 Task: Open a blank sheet, save the file as 'improvement' Insert a table '2 by 1' In first column, add headers, 'Contact No, Place'. Change table style to  'Black '
Action: Mouse moved to (754, 378)
Screenshot: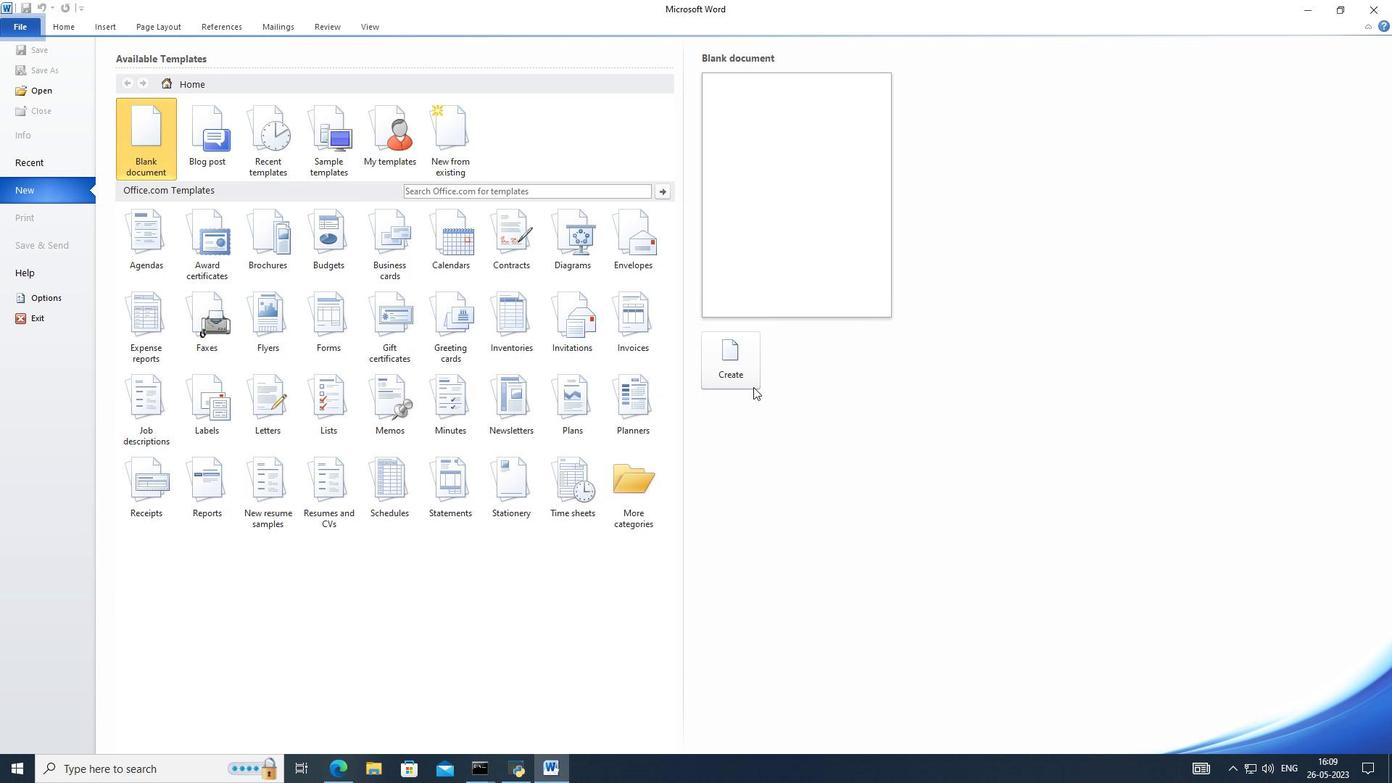 
Action: Mouse pressed left at (754, 378)
Screenshot: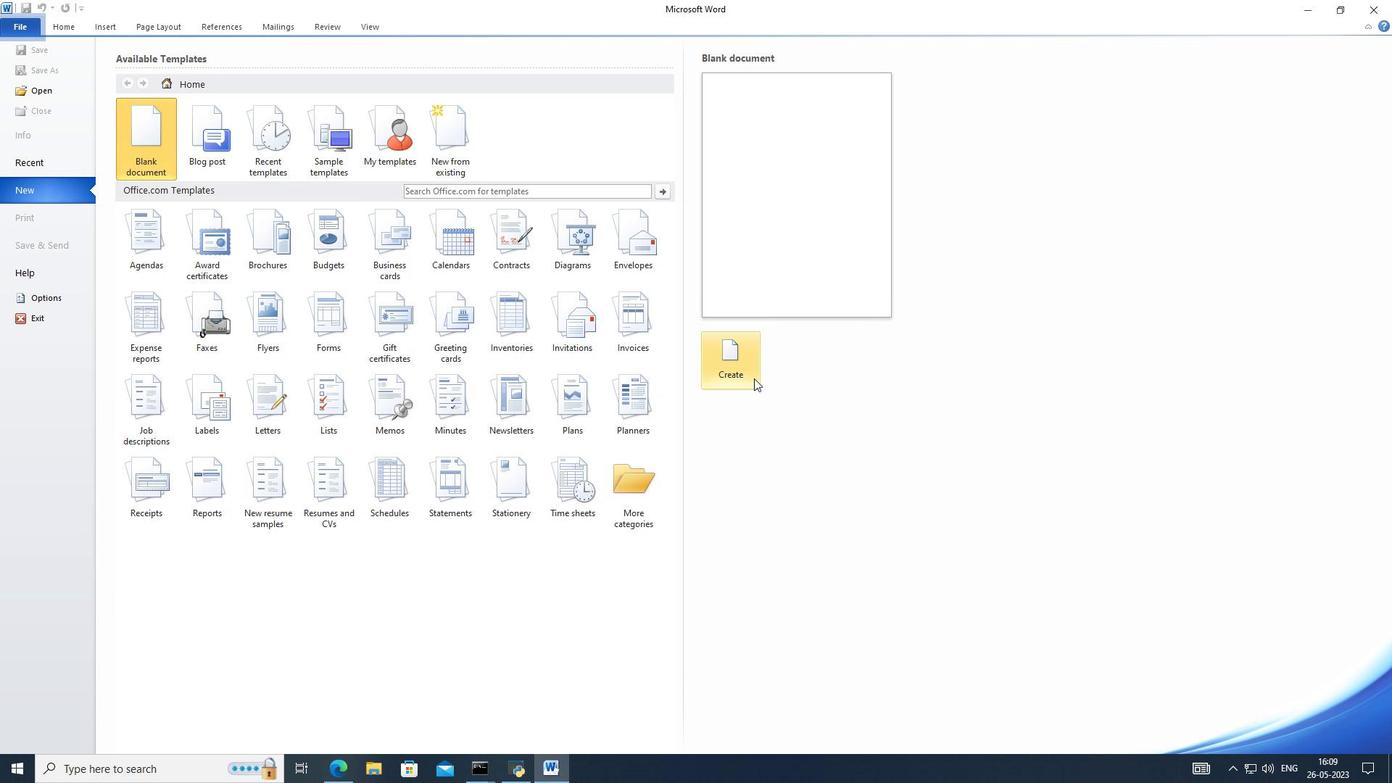
Action: Mouse moved to (698, 348)
Screenshot: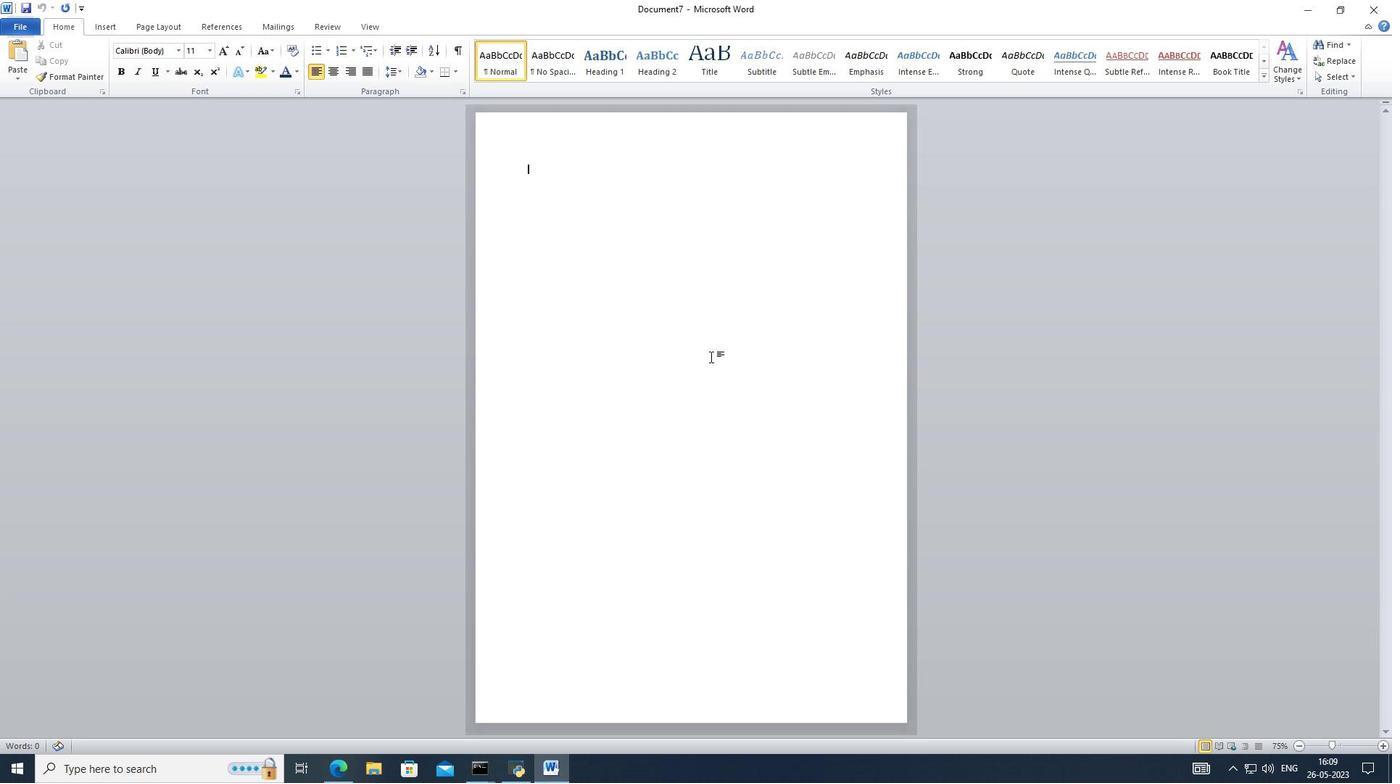 
Action: Key pressed ctrl+S
Screenshot: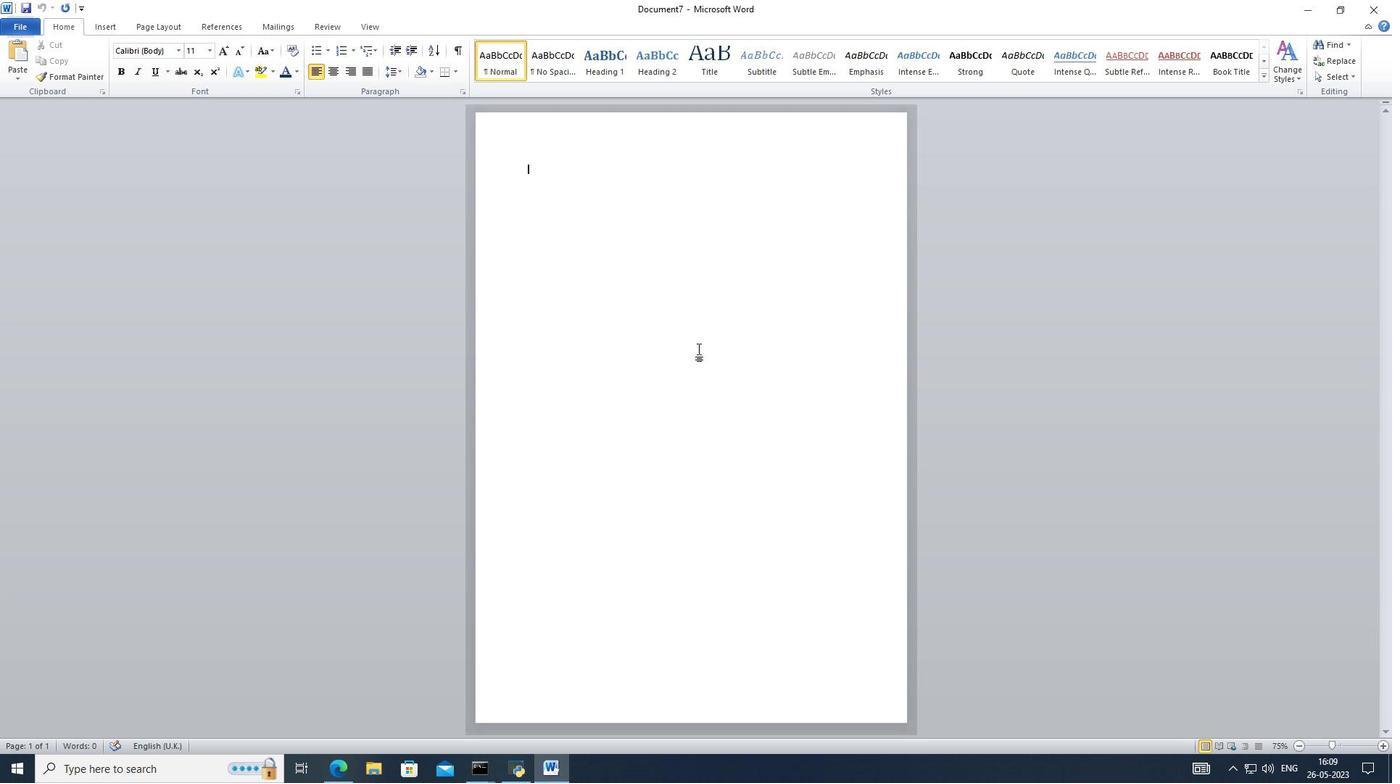 
Action: Mouse moved to (508, 382)
Screenshot: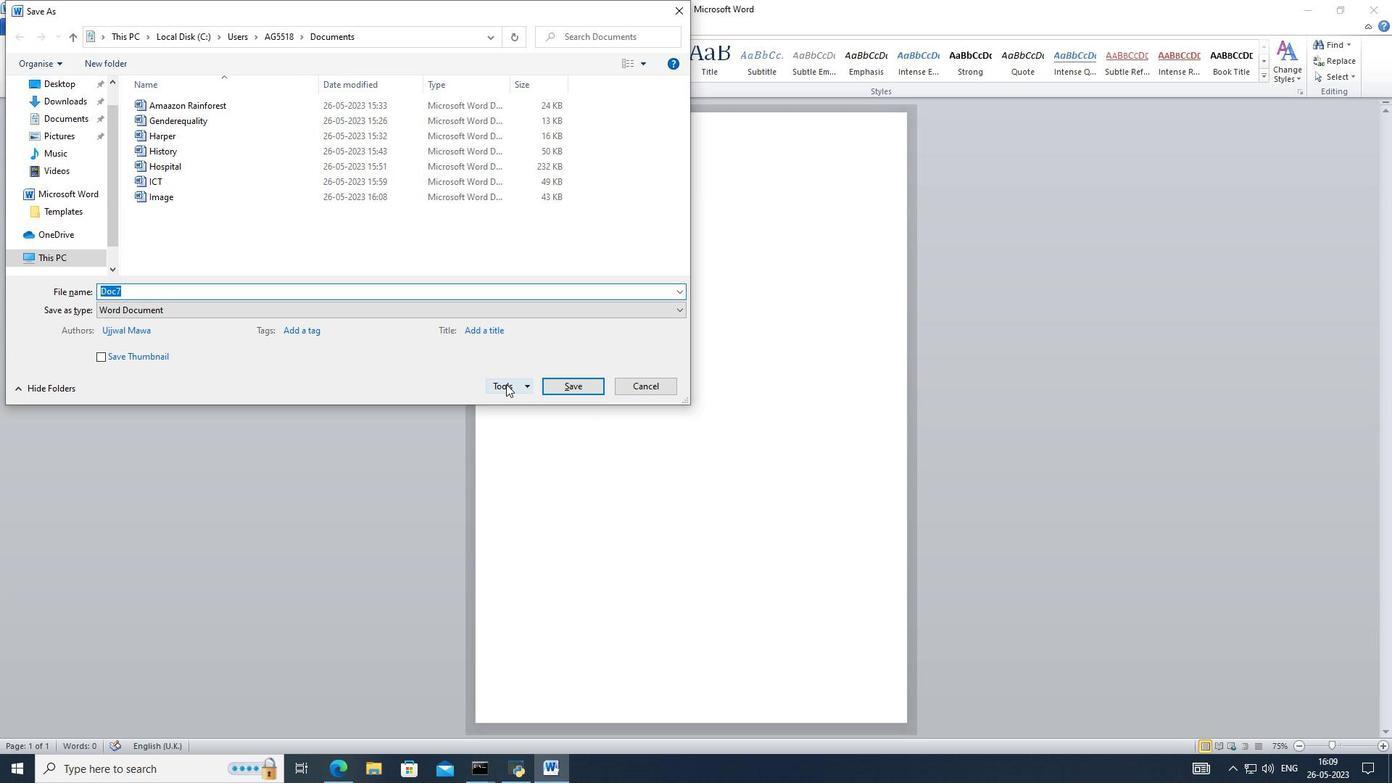 
Action: Key pressed improvement
Screenshot: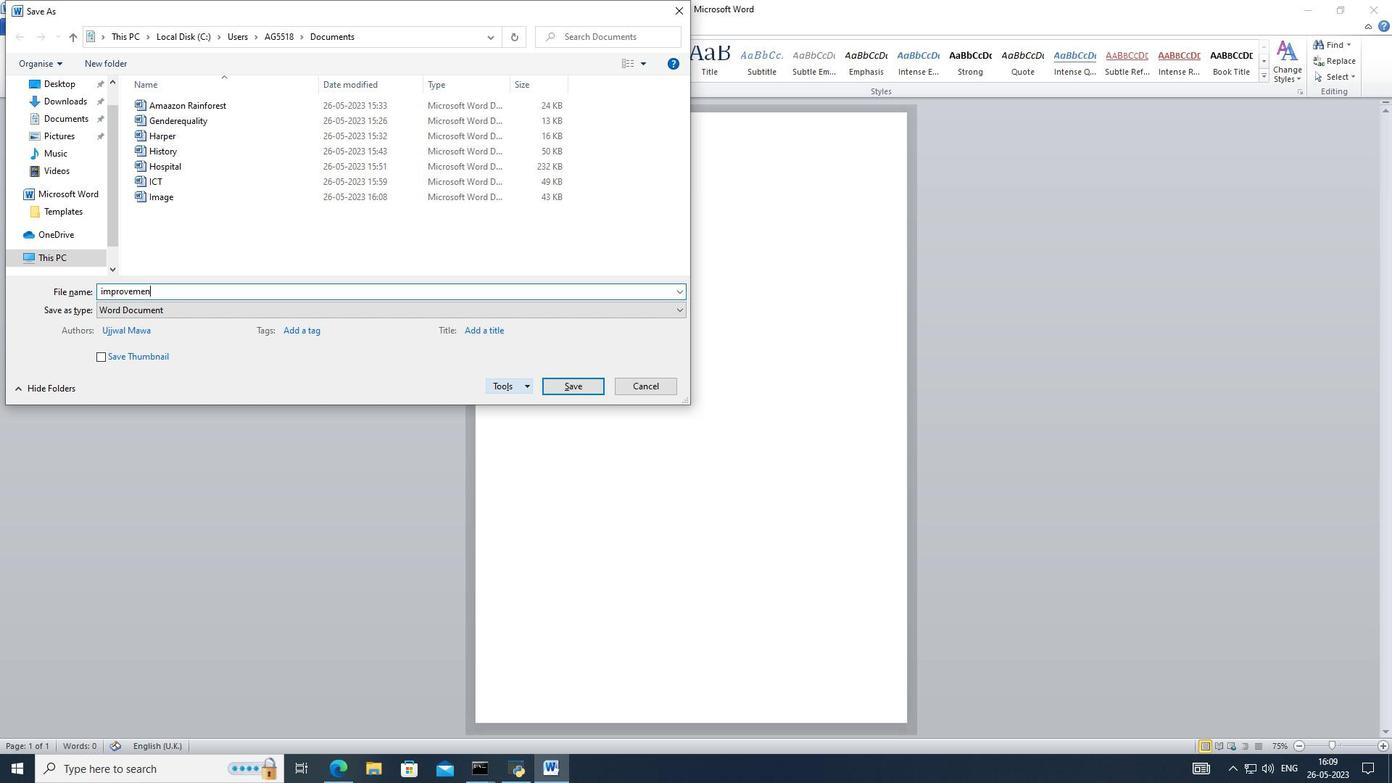 
Action: Mouse moved to (577, 385)
Screenshot: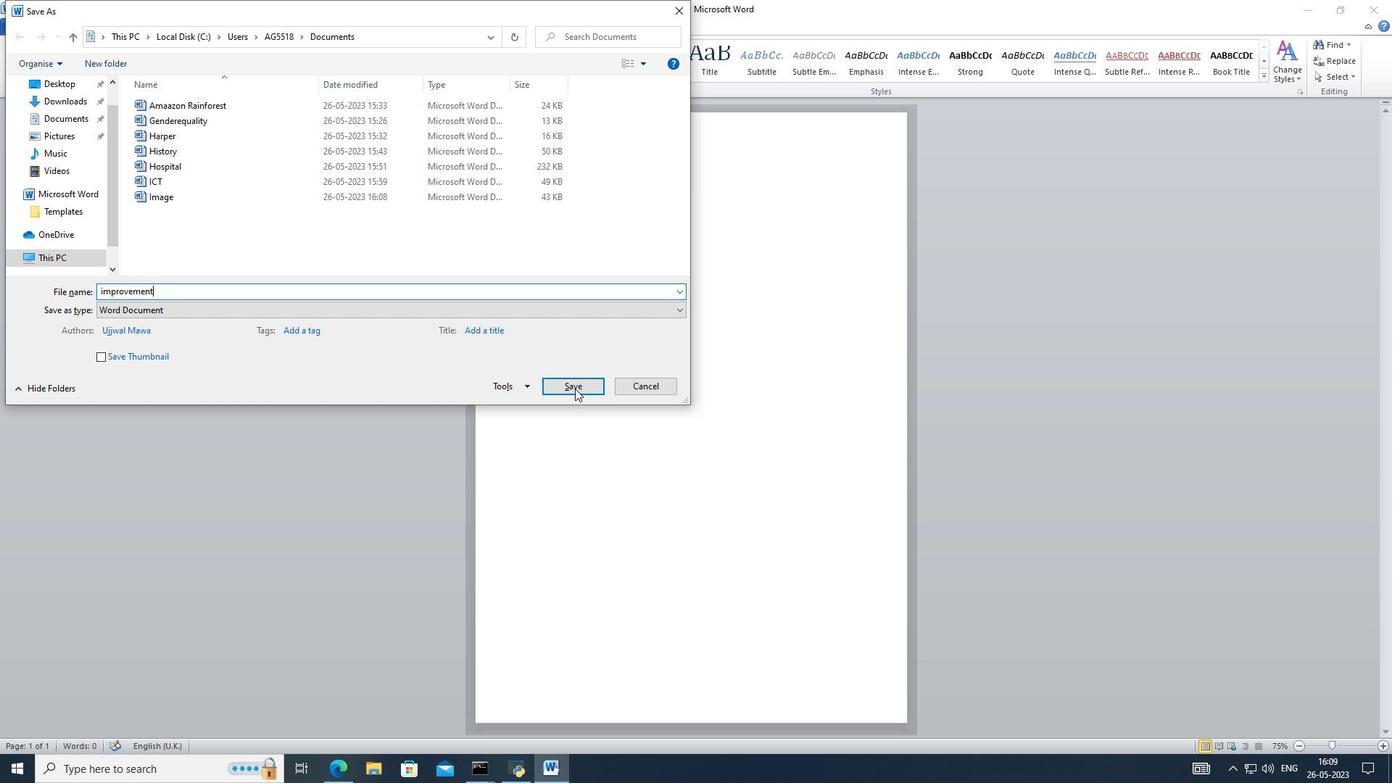 
Action: Mouse pressed left at (577, 385)
Screenshot: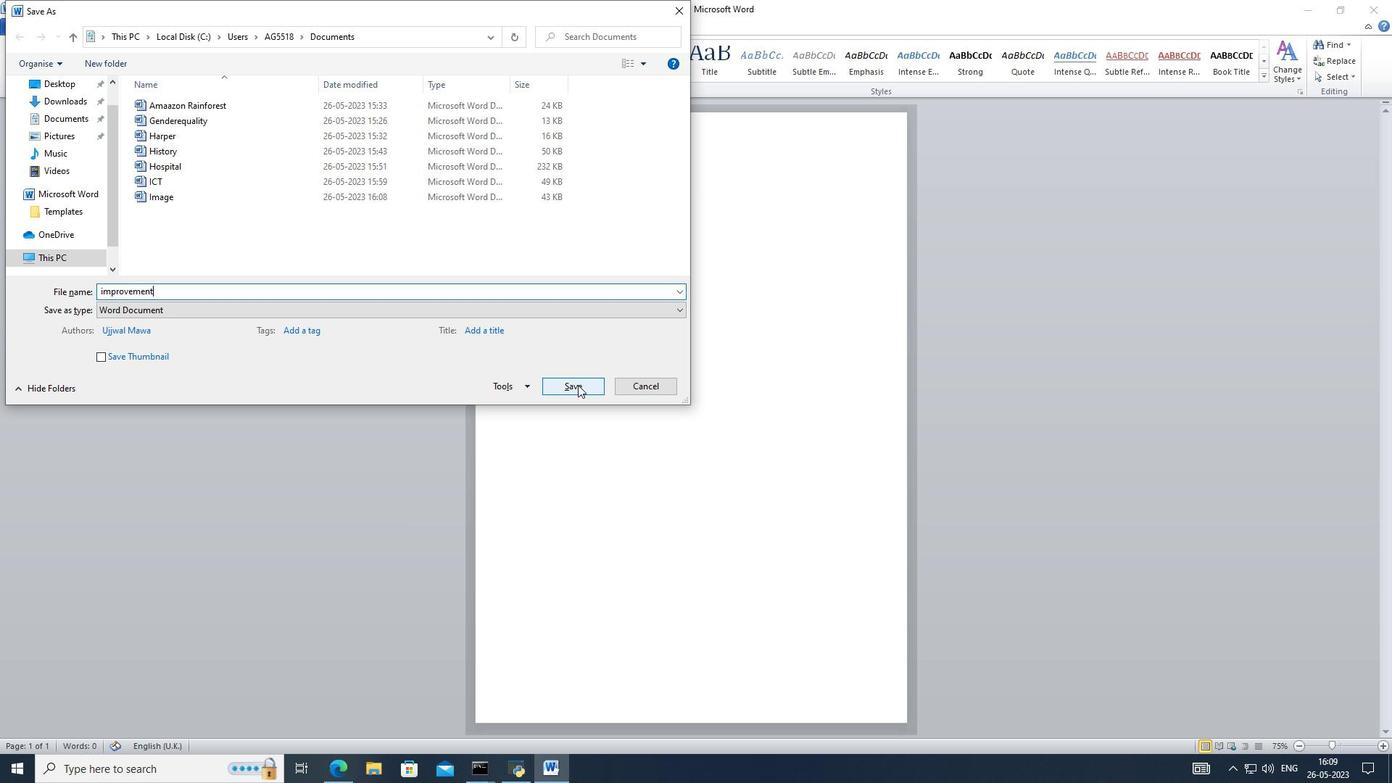 
Action: Mouse moved to (113, 28)
Screenshot: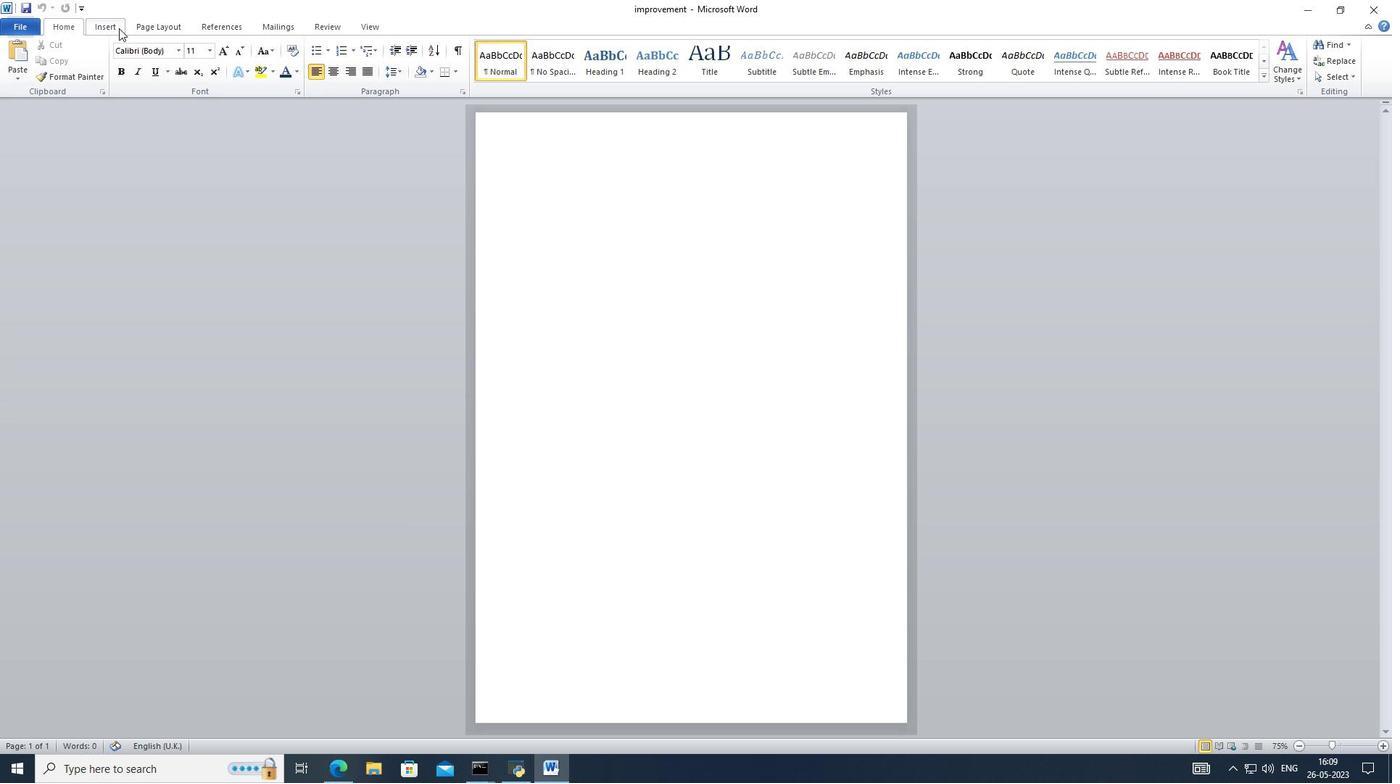 
Action: Mouse pressed left at (113, 28)
Screenshot: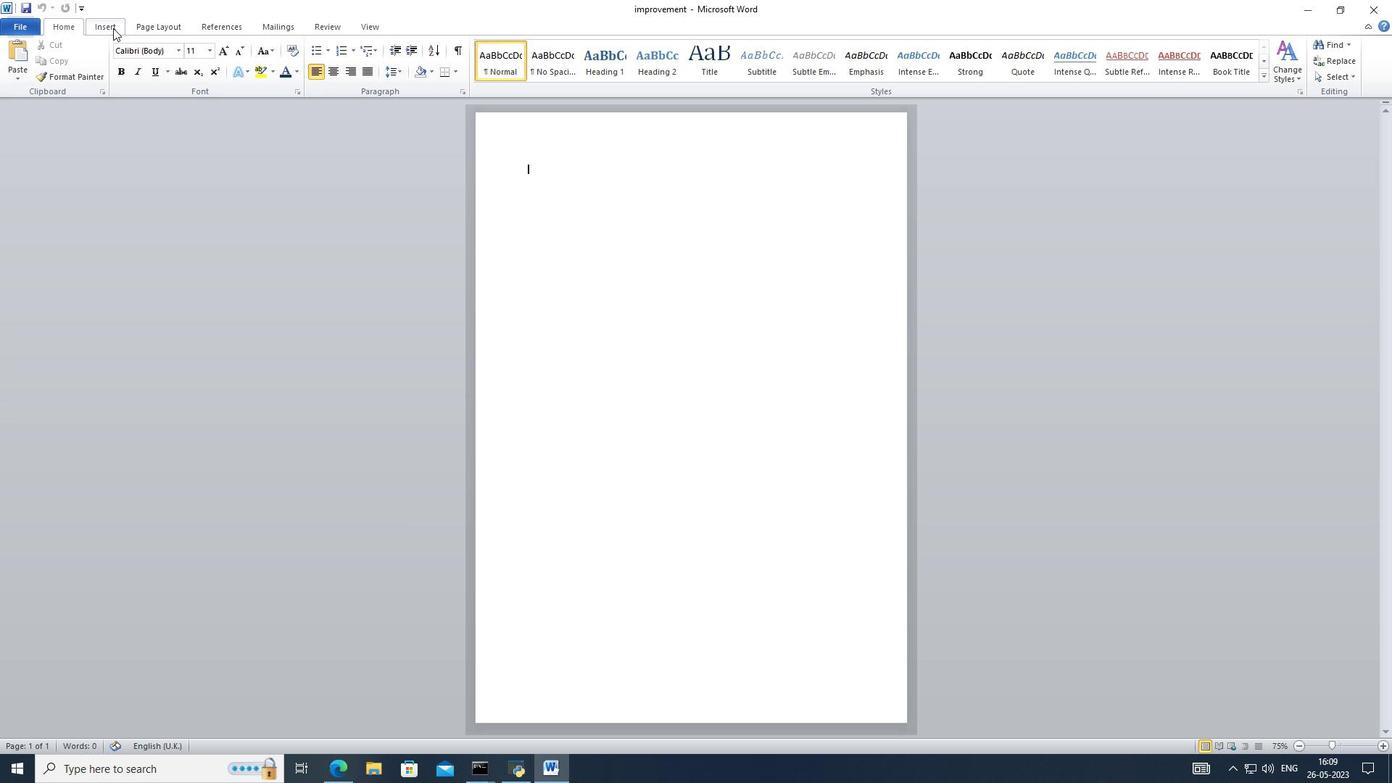 
Action: Mouse moved to (122, 69)
Screenshot: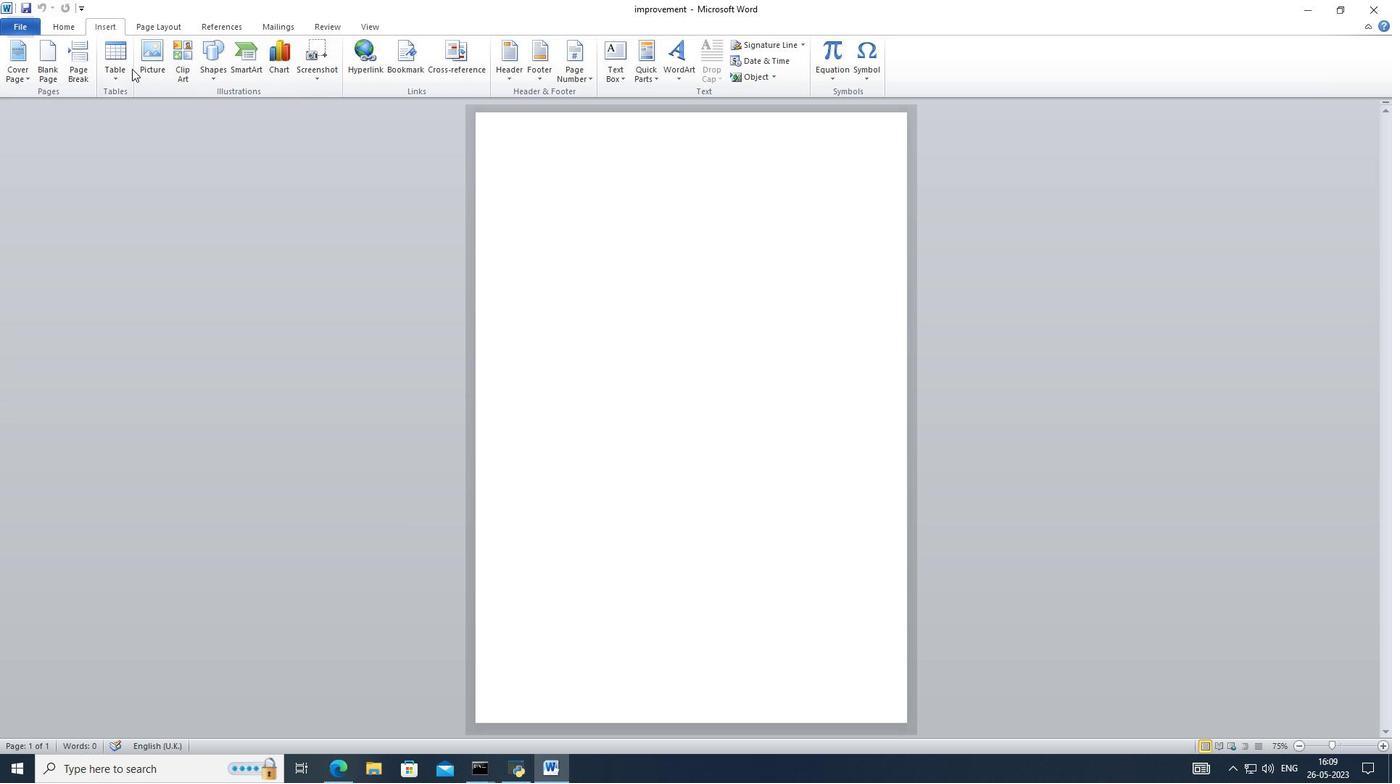 
Action: Mouse pressed left at (122, 69)
Screenshot: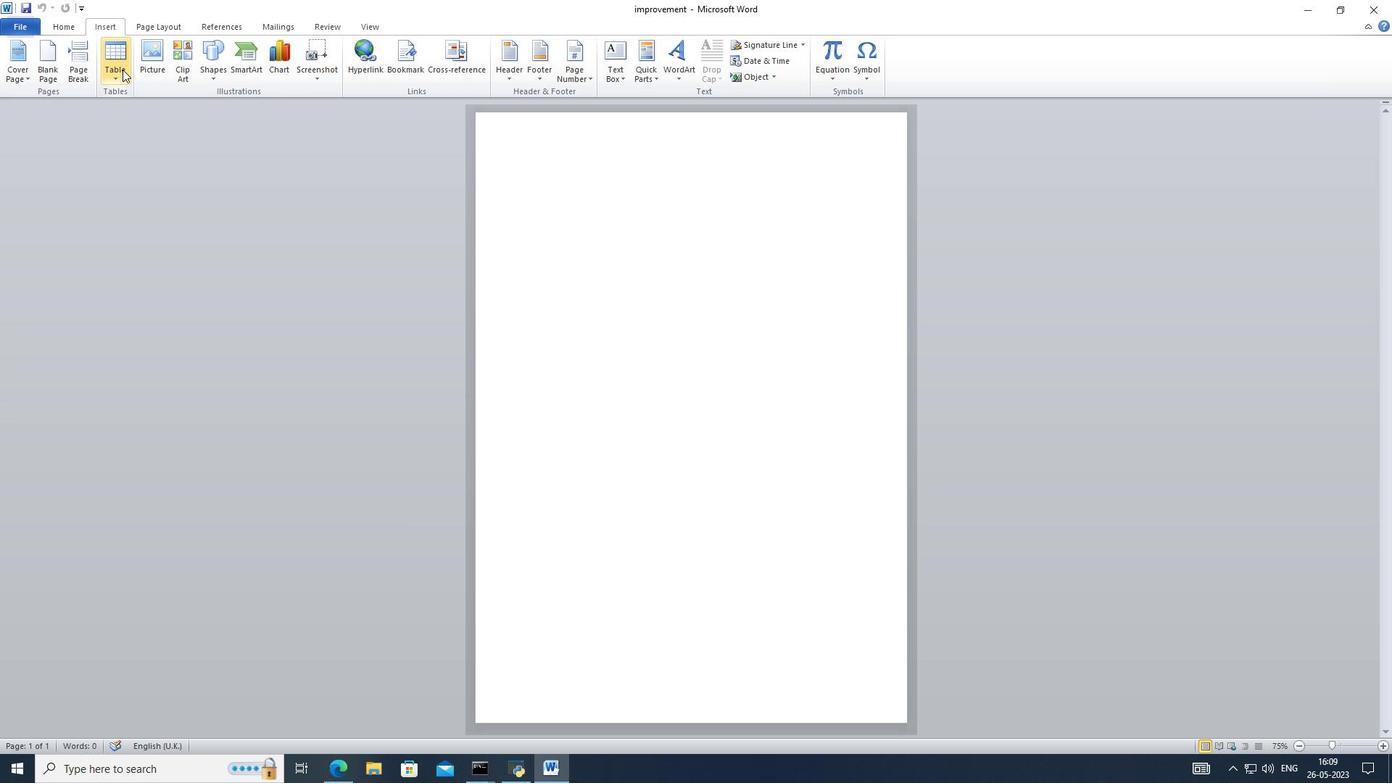 
Action: Mouse moved to (118, 107)
Screenshot: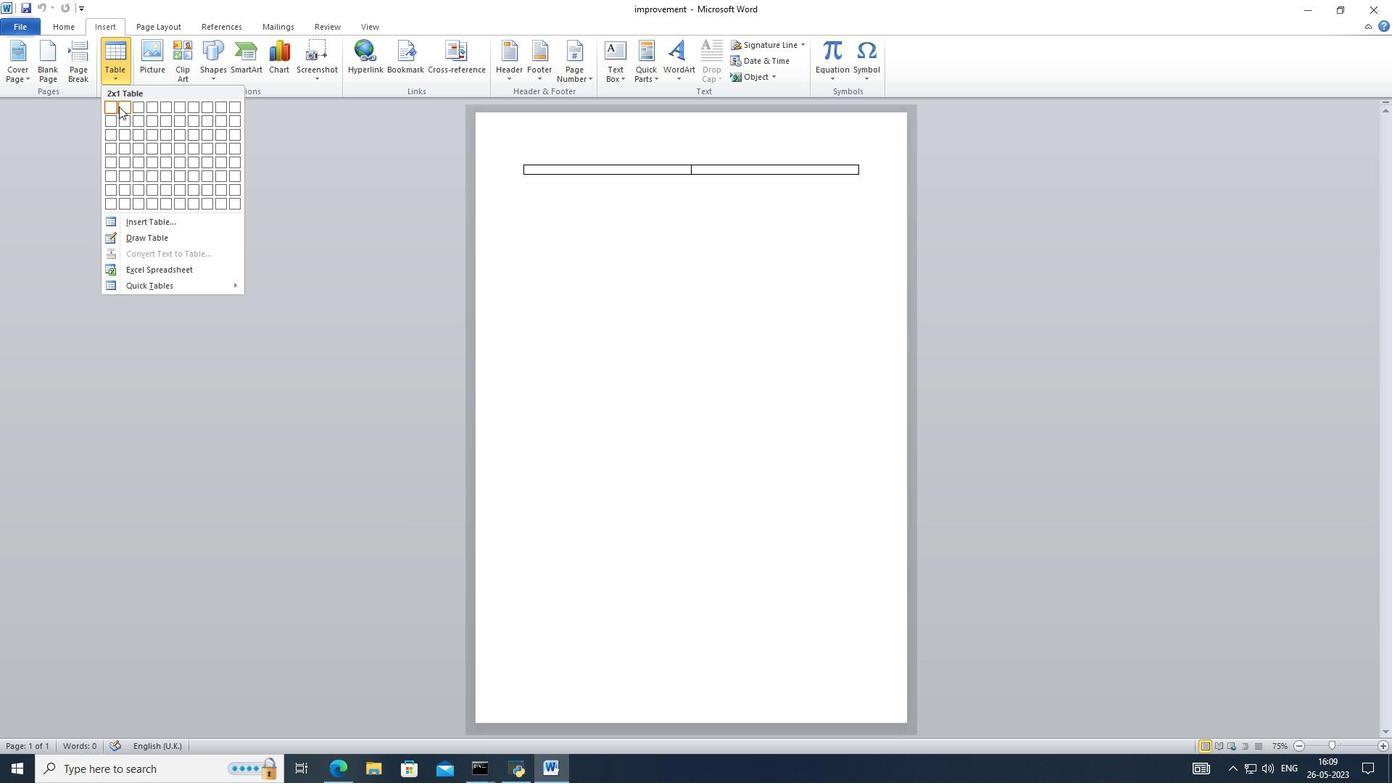 
Action: Mouse pressed left at (118, 107)
Screenshot: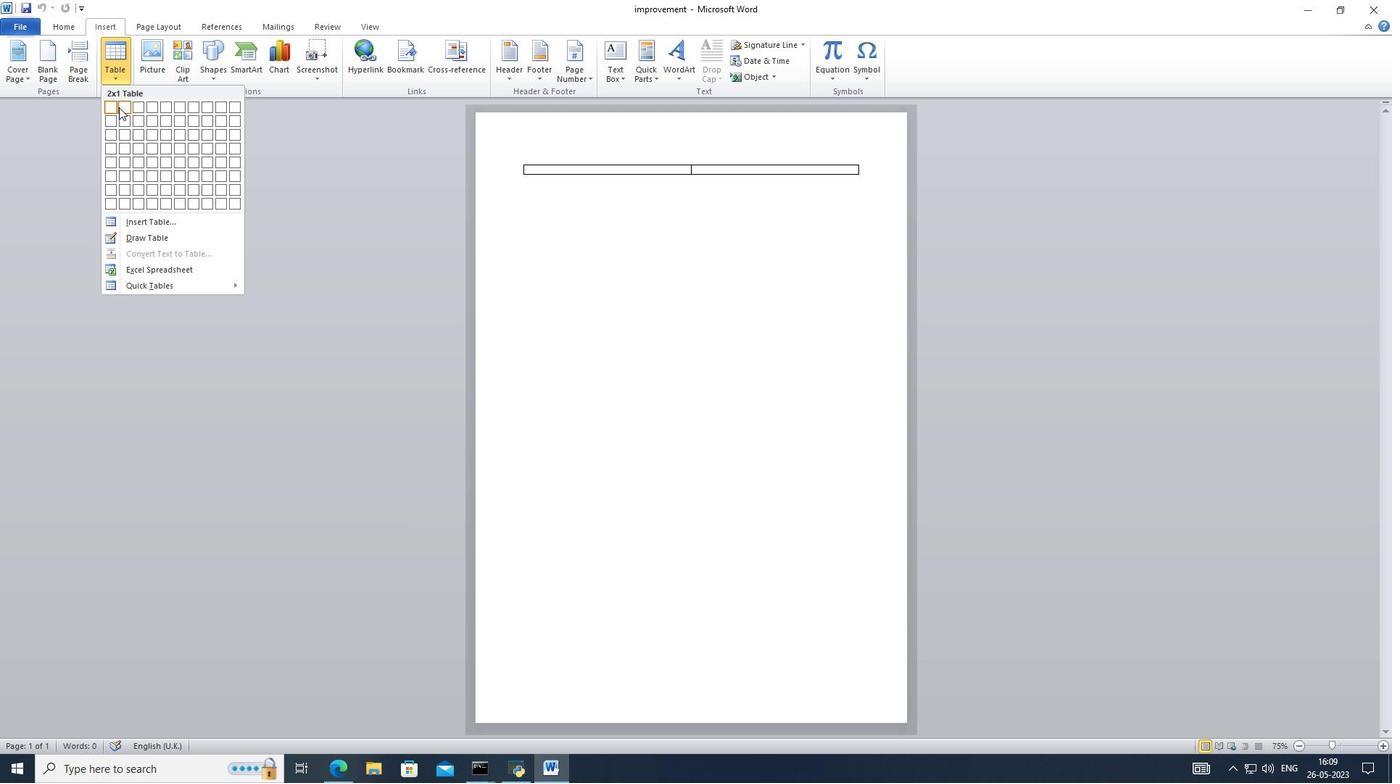 
Action: Mouse moved to (552, 164)
Screenshot: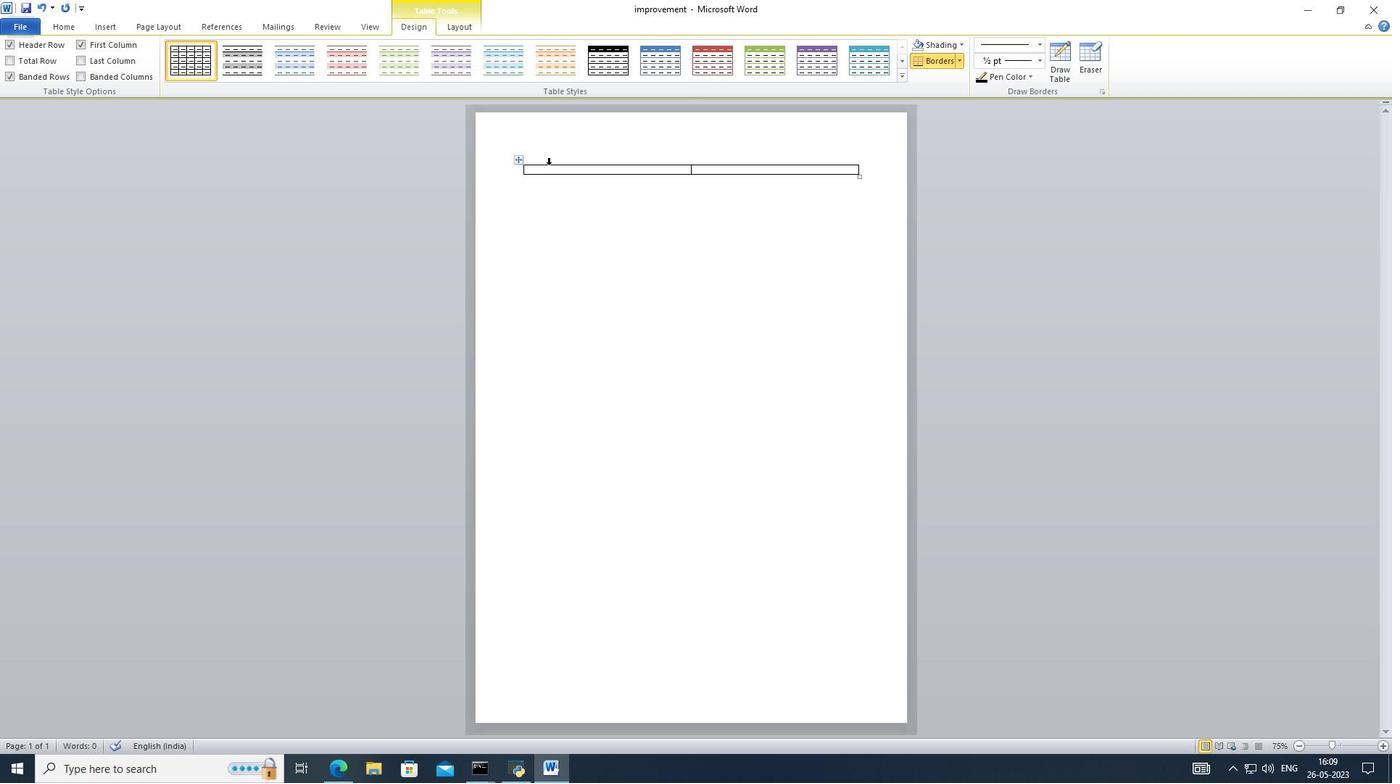 
Action: Key pressed <Key.caps_lock>C<Key.caps_lock>ontact<Key.space><Key.caps_lock>N<Key.caps_lock>o.,<Key.space><Key.caps_lock>P<Key.caps_lock>lace
Screenshot: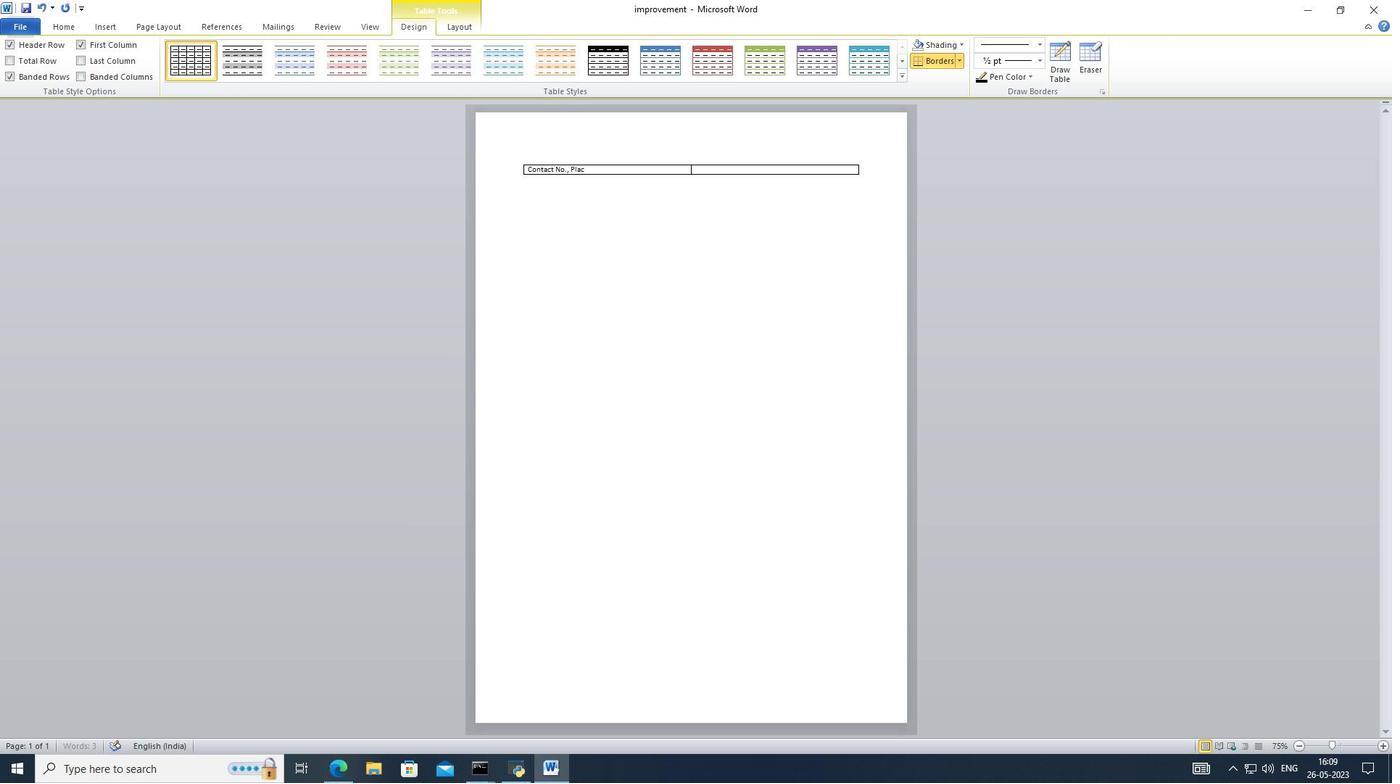 
Action: Mouse moved to (685, 264)
Screenshot: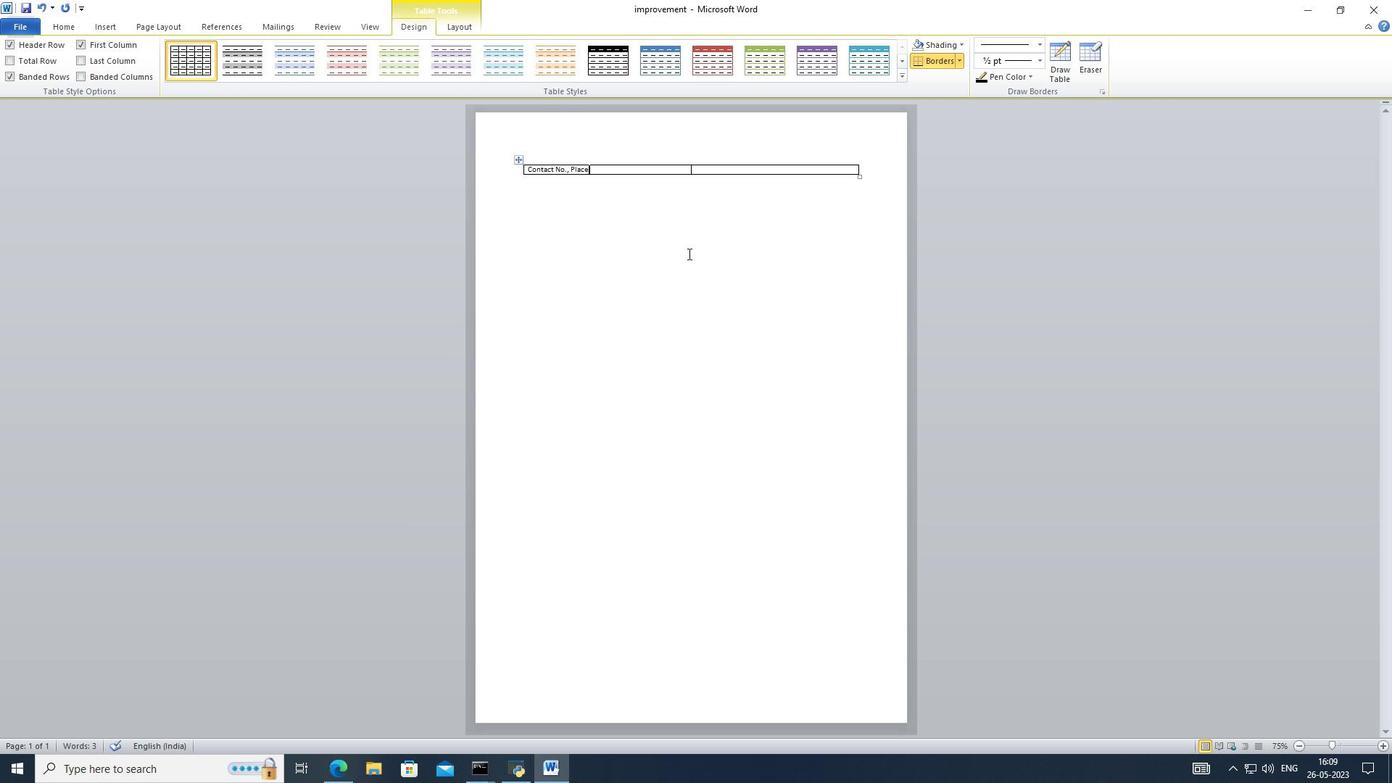
Action: Mouse pressed left at (685, 264)
Screenshot: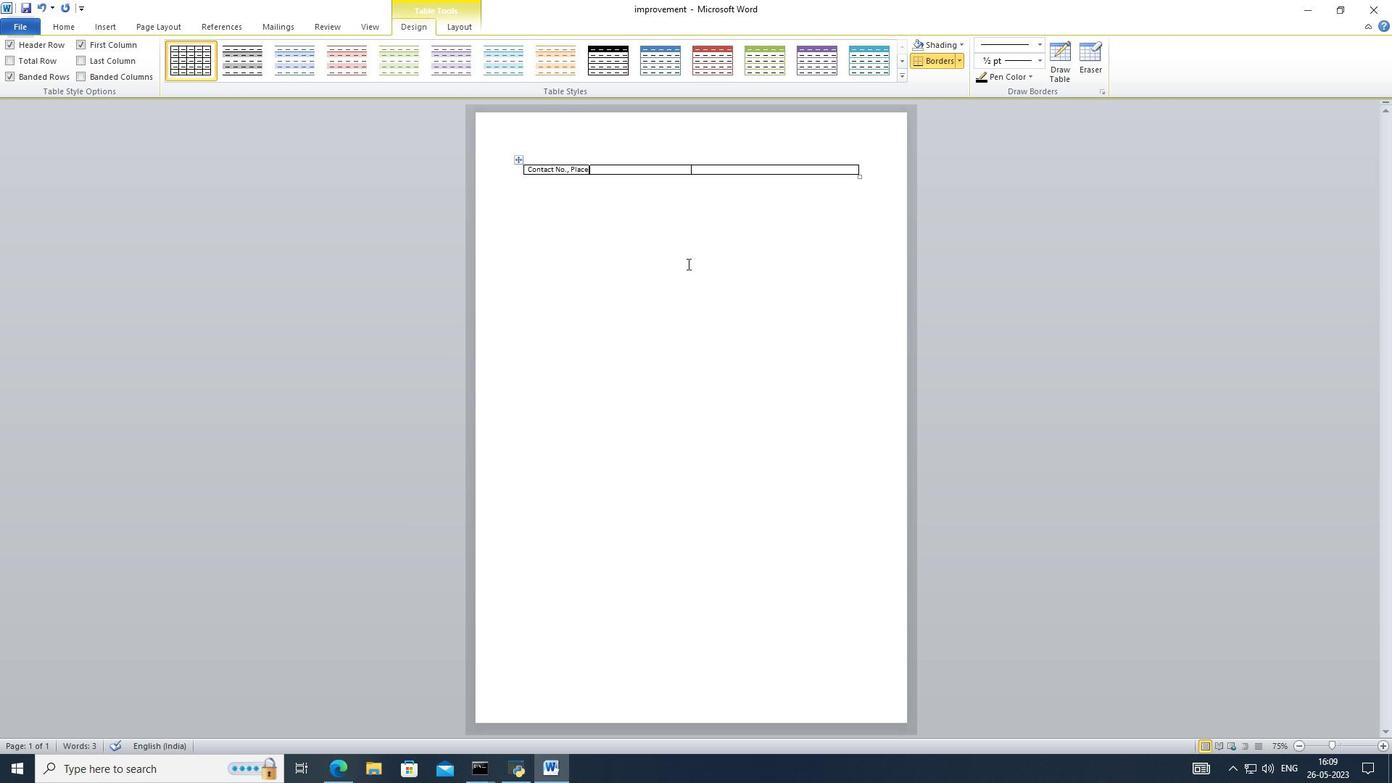
Action: Mouse moved to (596, 176)
Screenshot: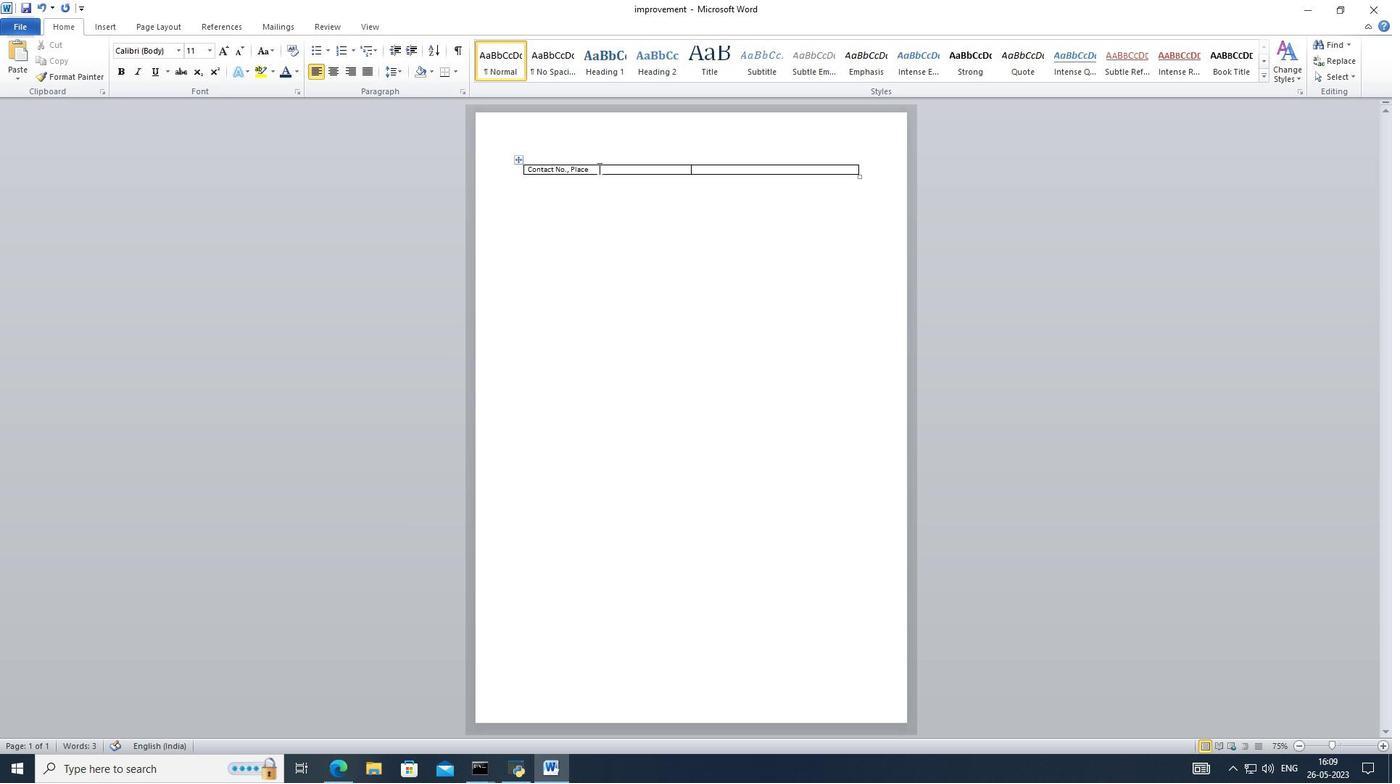 
Action: Mouse pressed left at (596, 176)
Screenshot: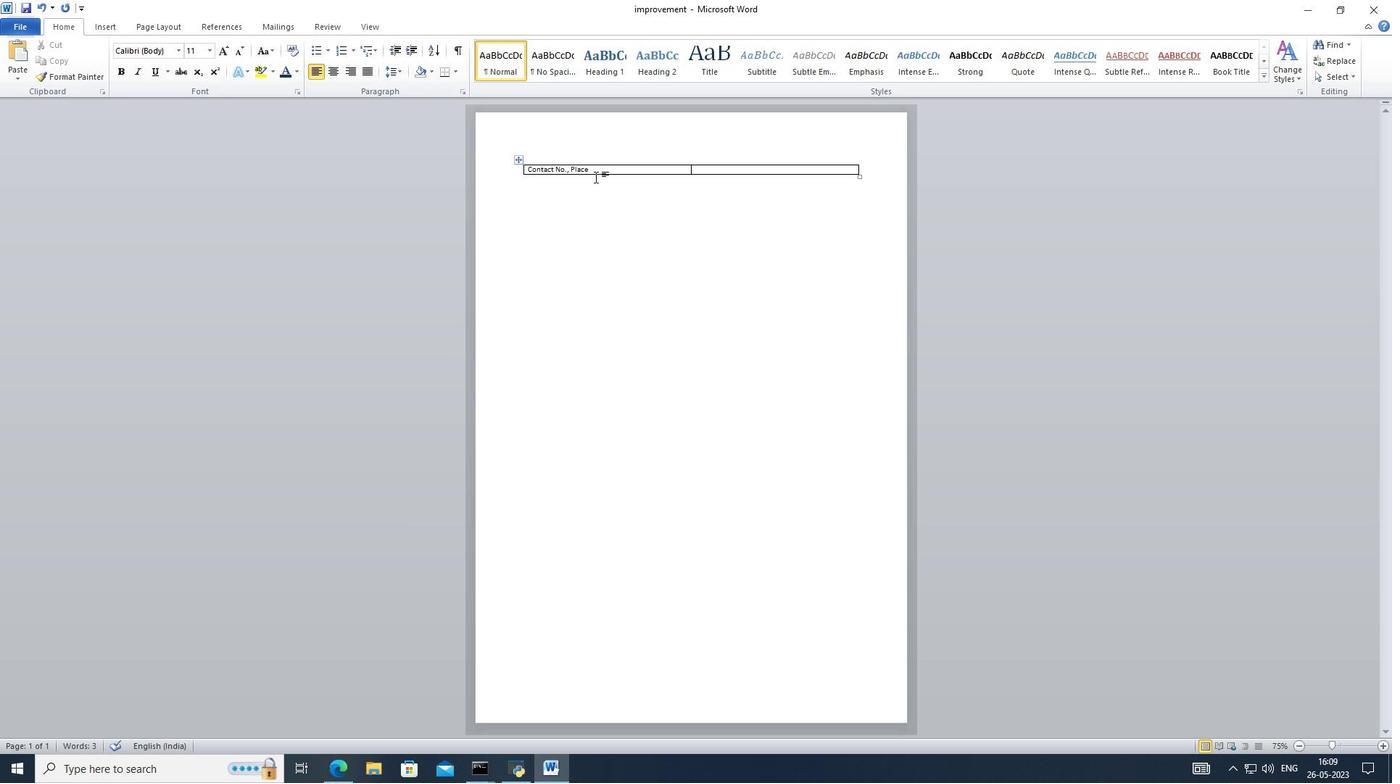 
Action: Mouse moved to (599, 174)
Screenshot: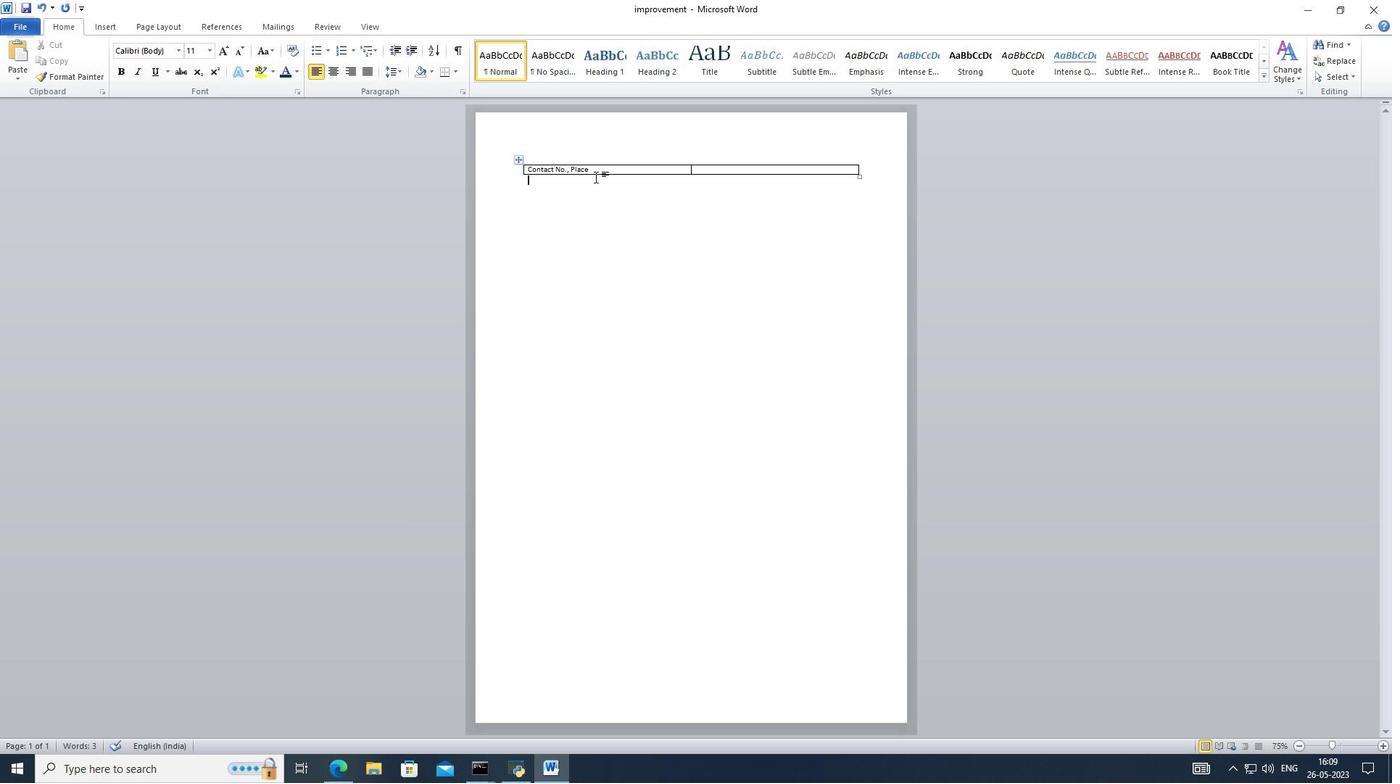 
Action: Mouse pressed left at (599, 174)
Screenshot: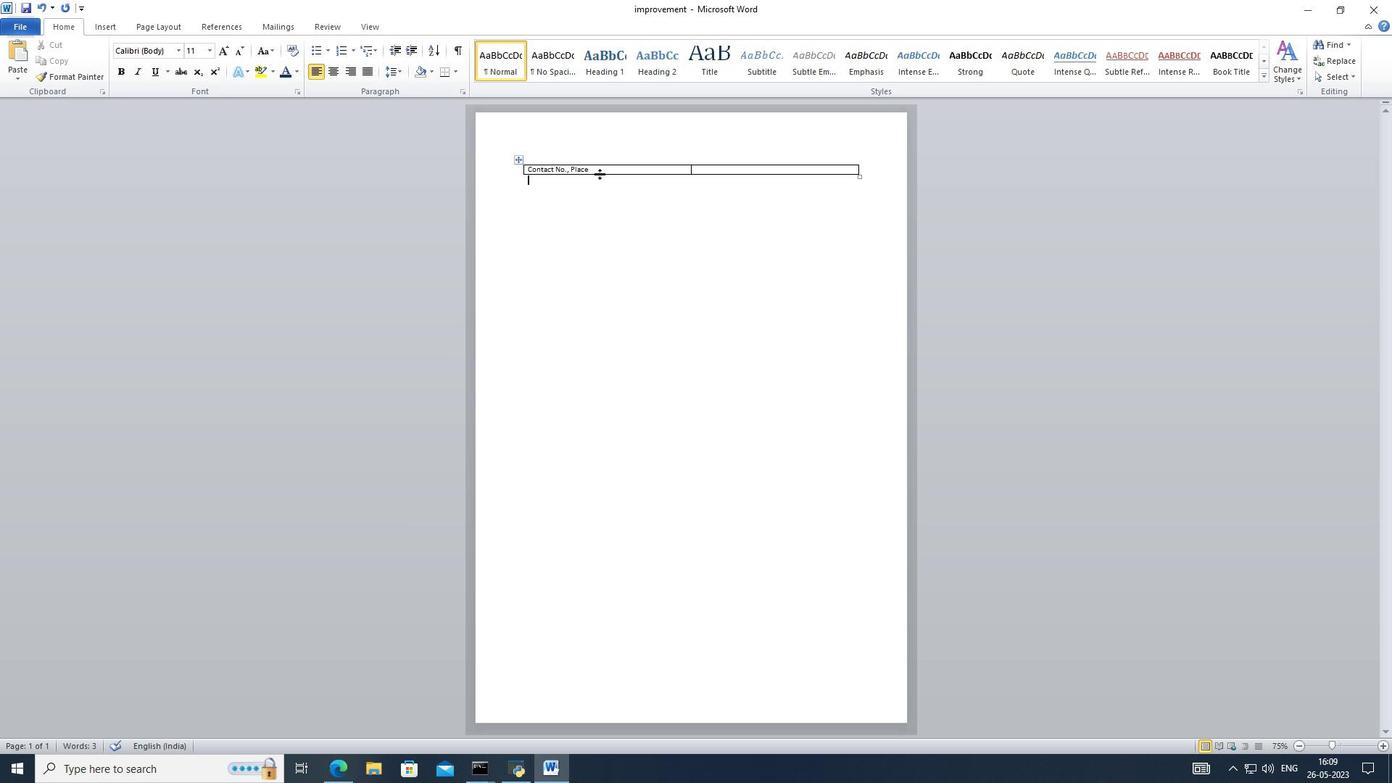 
Action: Mouse moved to (604, 168)
Screenshot: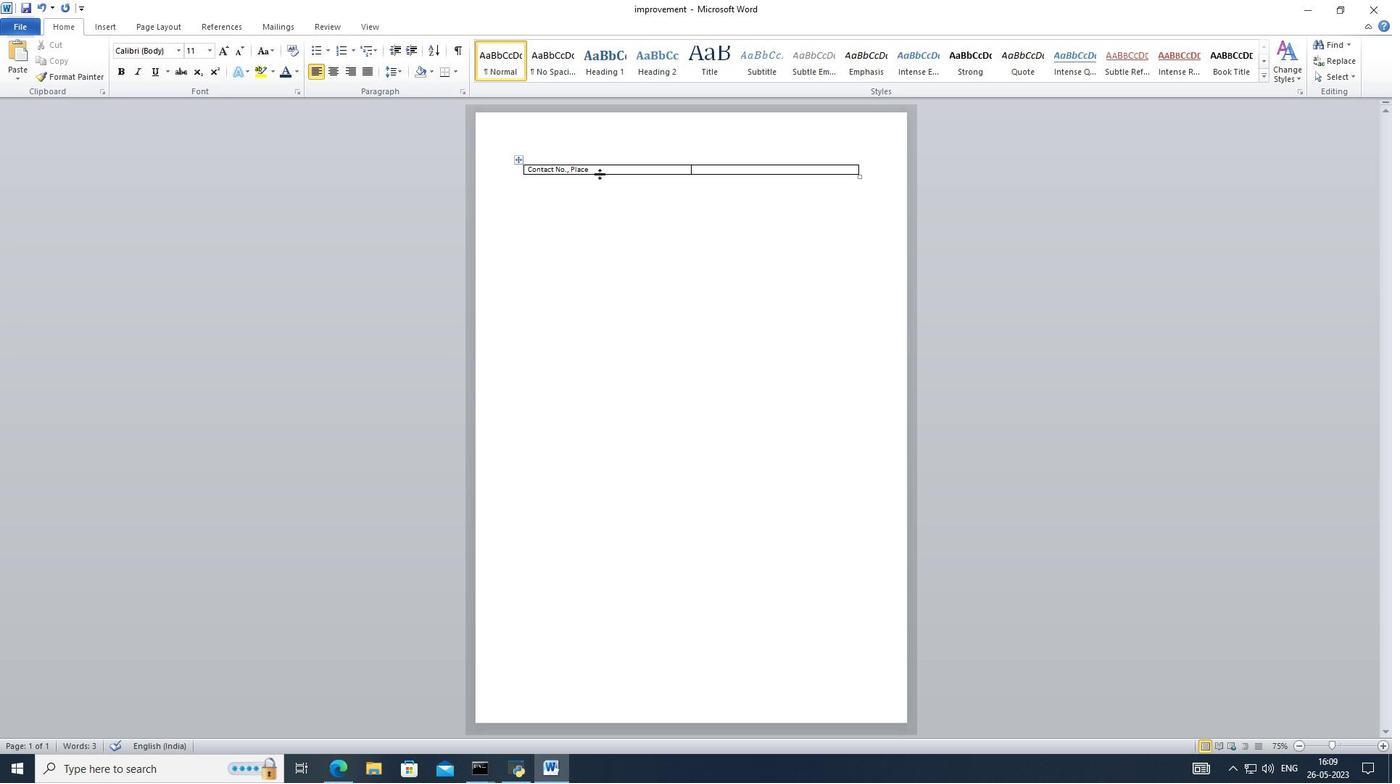 
Action: Mouse pressed left at (604, 168)
Screenshot: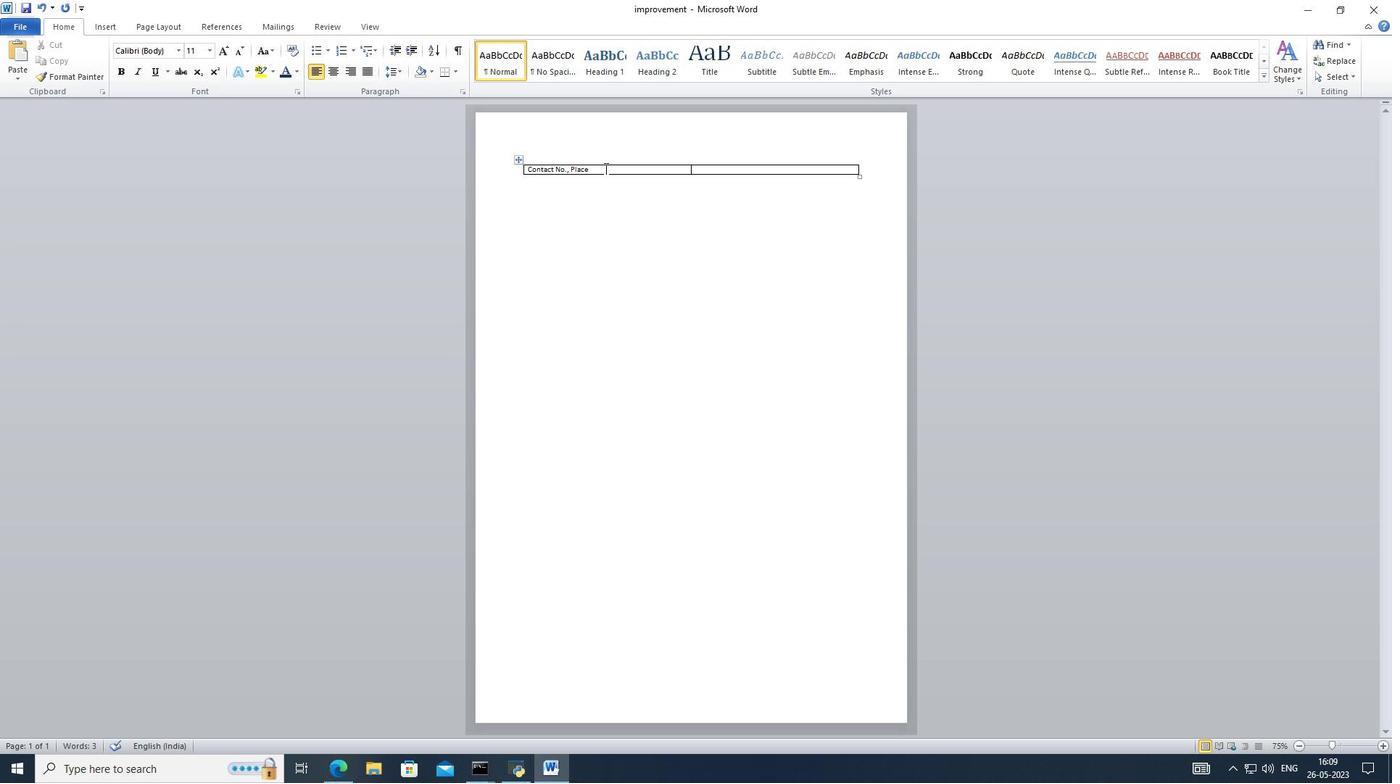 
Action: Mouse moved to (522, 159)
Screenshot: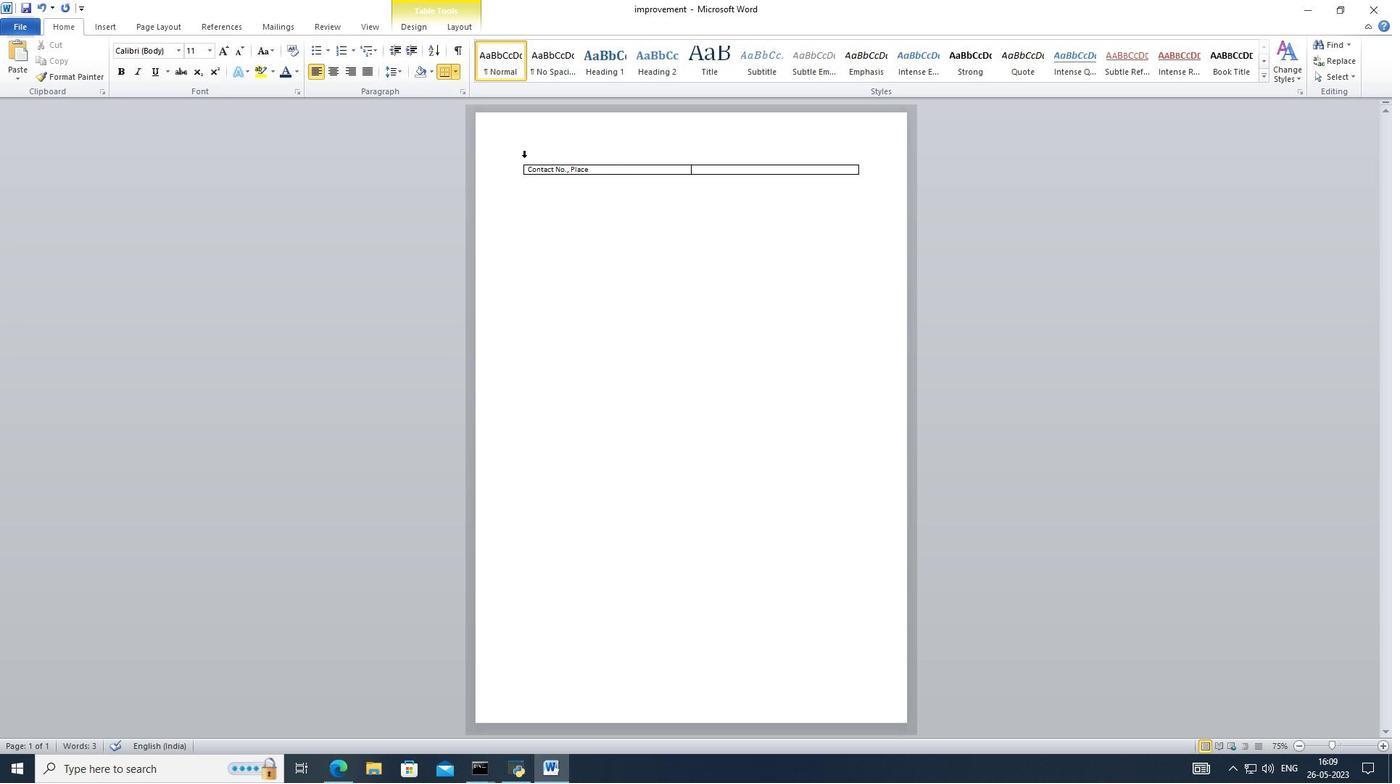 
Action: Mouse pressed left at (522, 159)
Screenshot: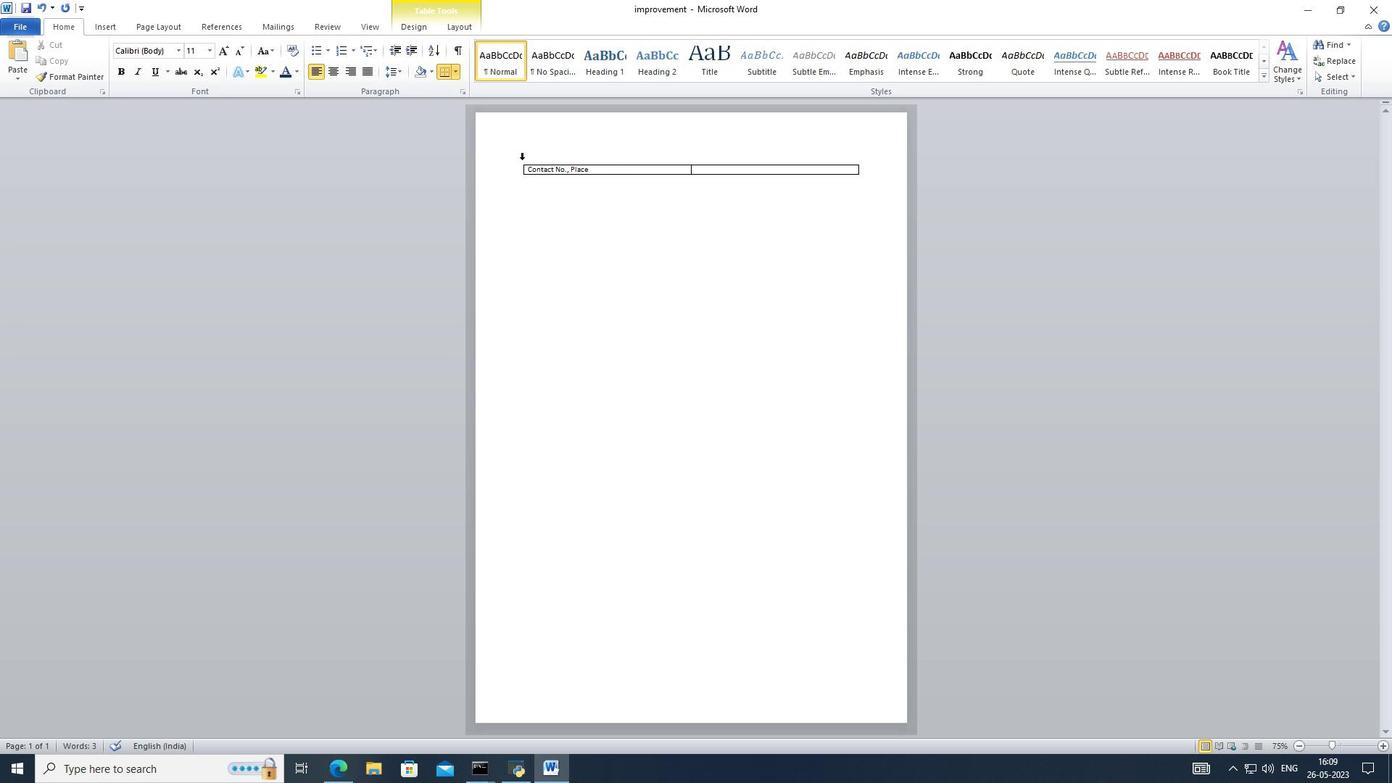
Action: Mouse moved to (527, 172)
Screenshot: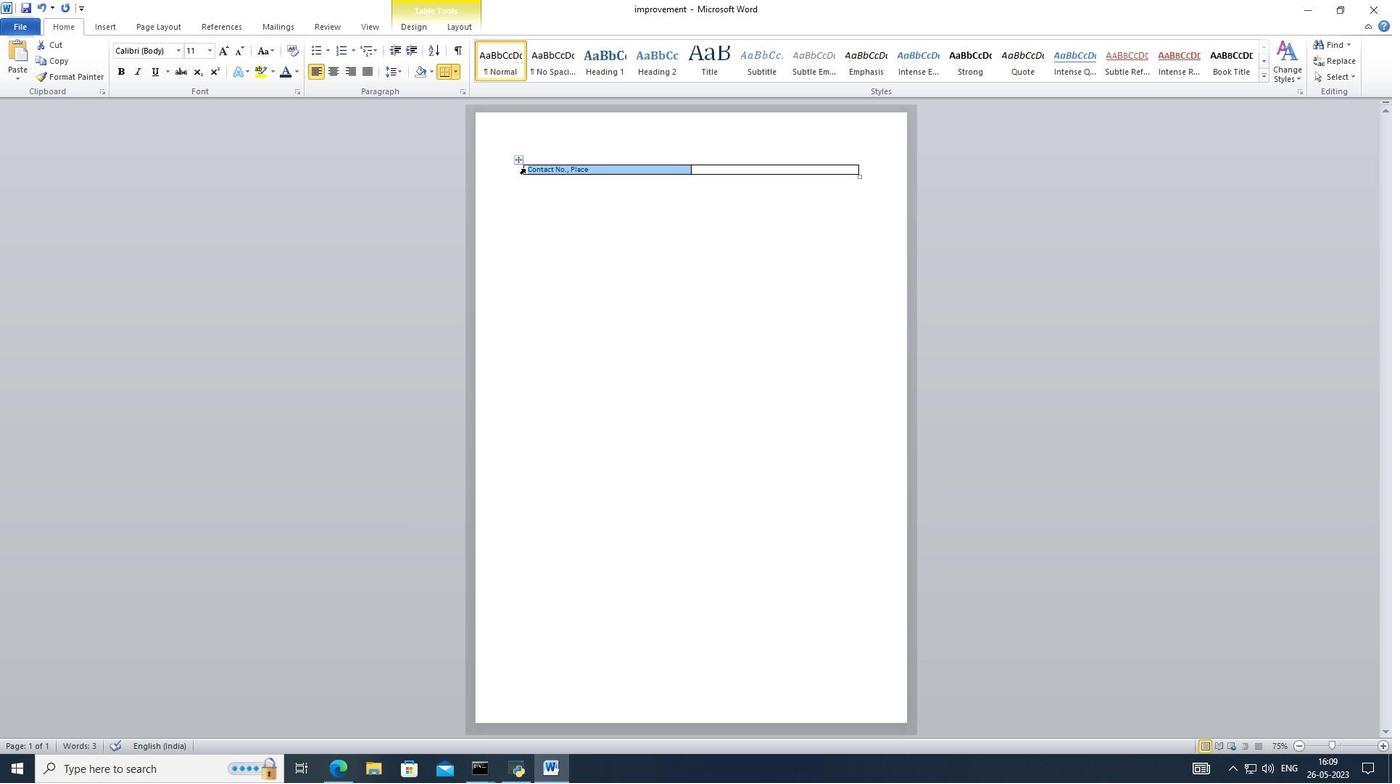 
Action: Mouse pressed left at (527, 172)
Screenshot: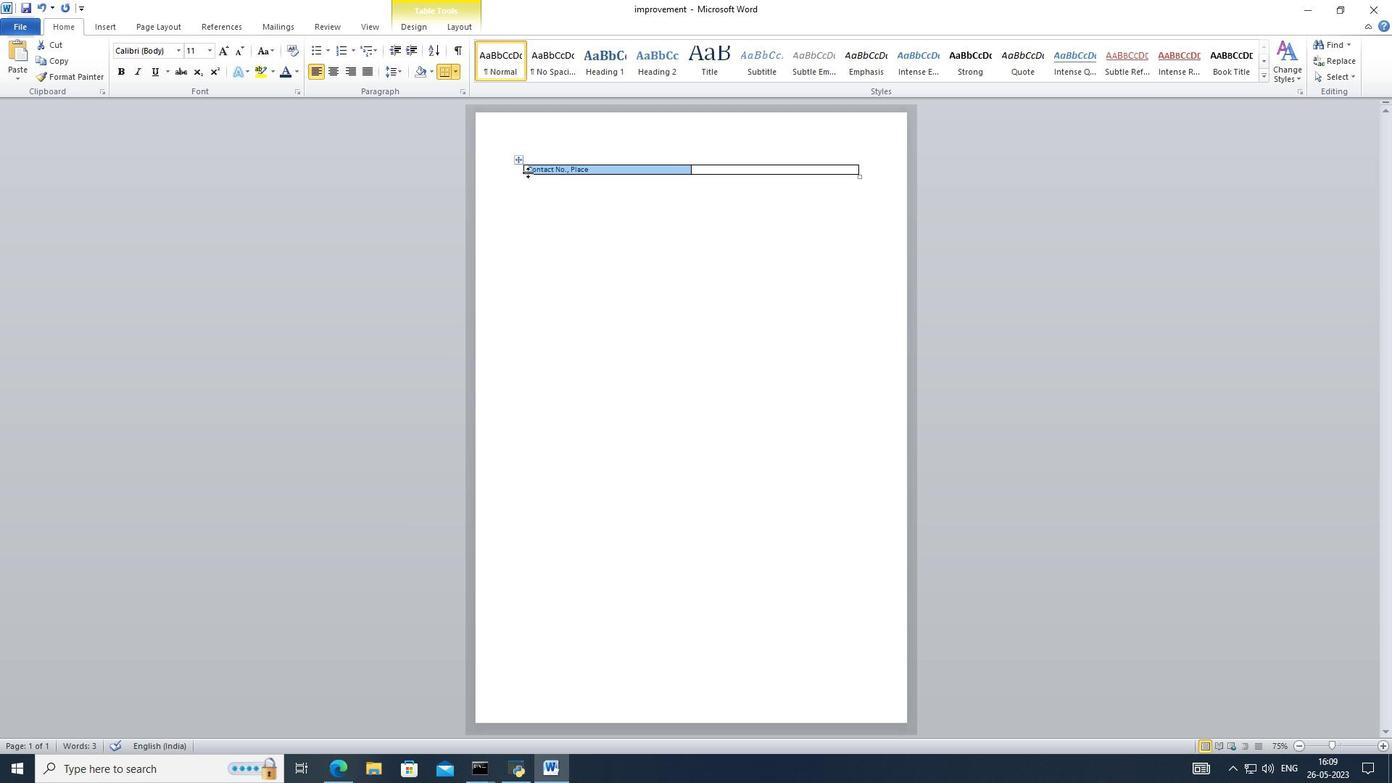 
Action: Mouse moved to (518, 160)
Screenshot: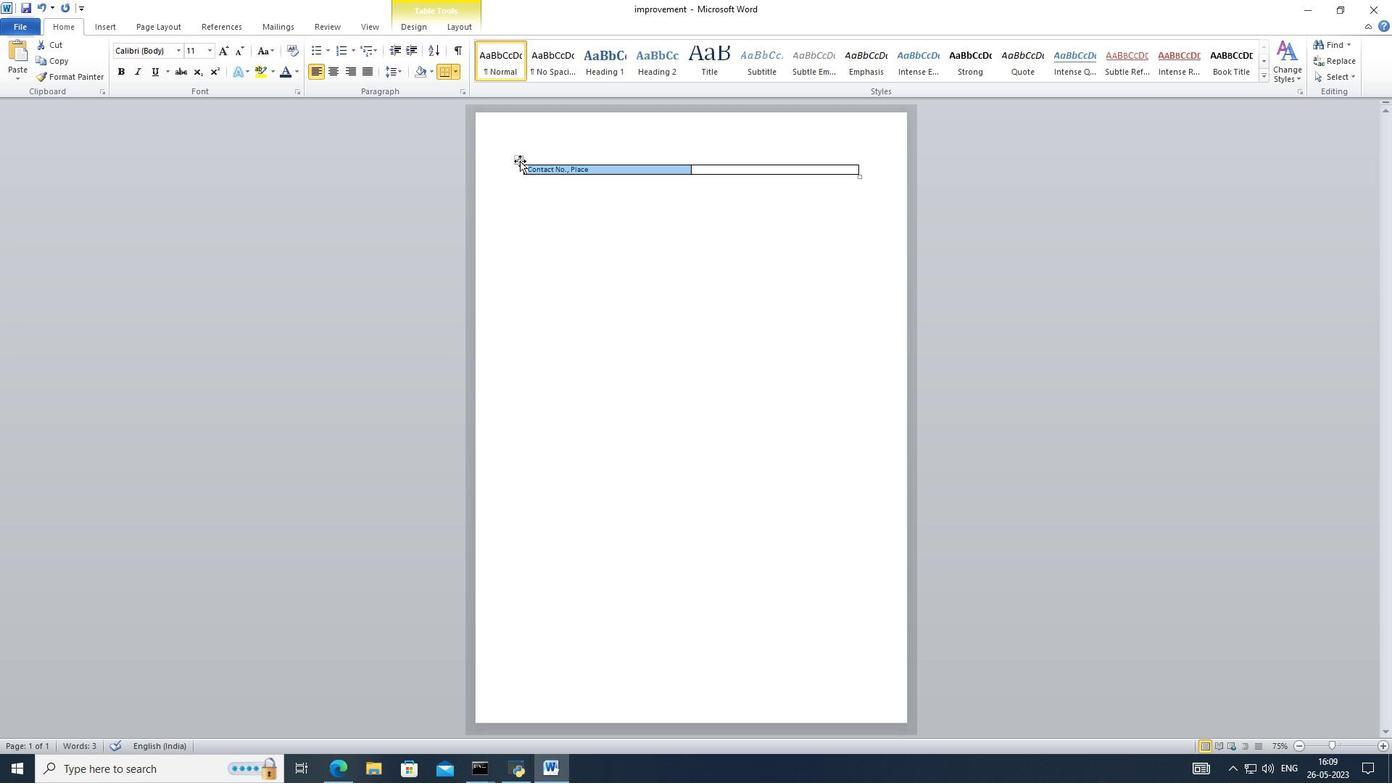 
Action: Mouse pressed left at (518, 160)
Screenshot: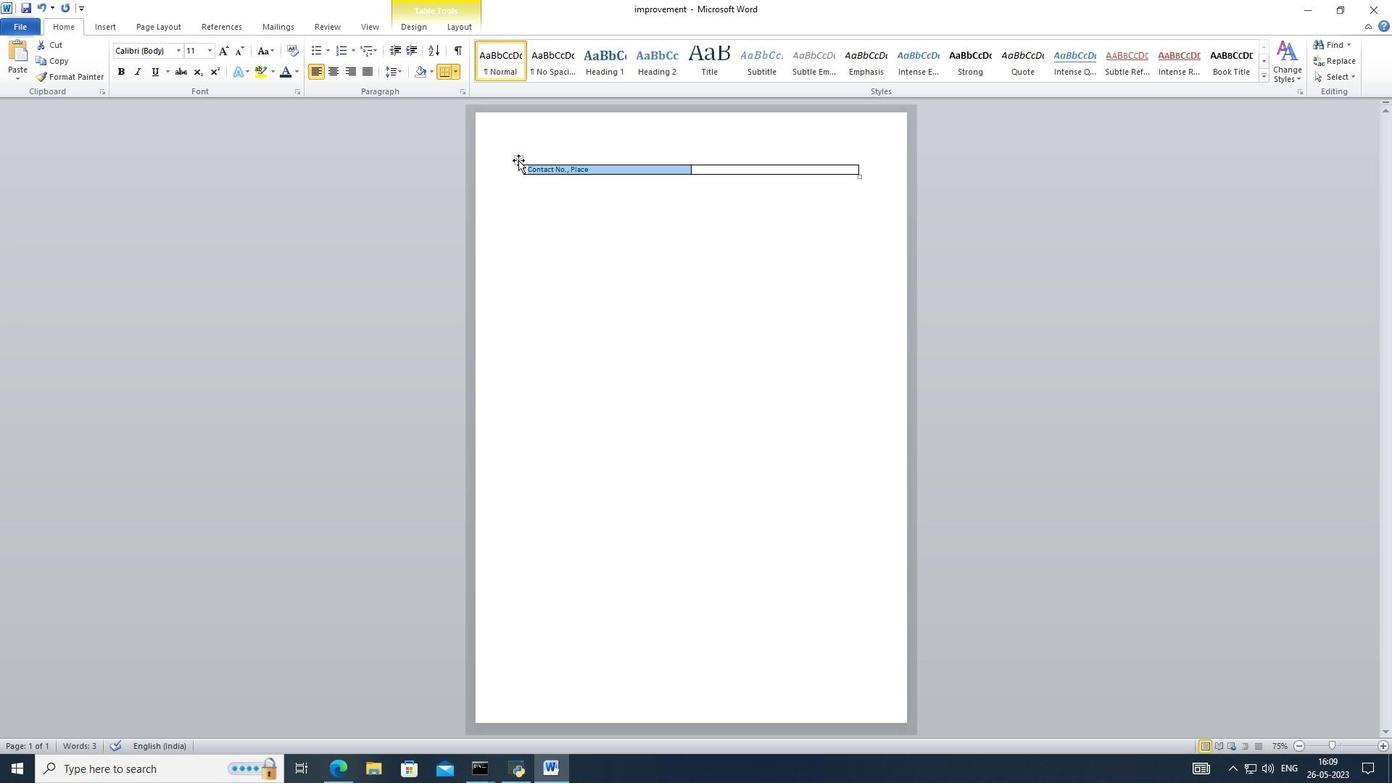 
Action: Mouse moved to (451, 8)
Screenshot: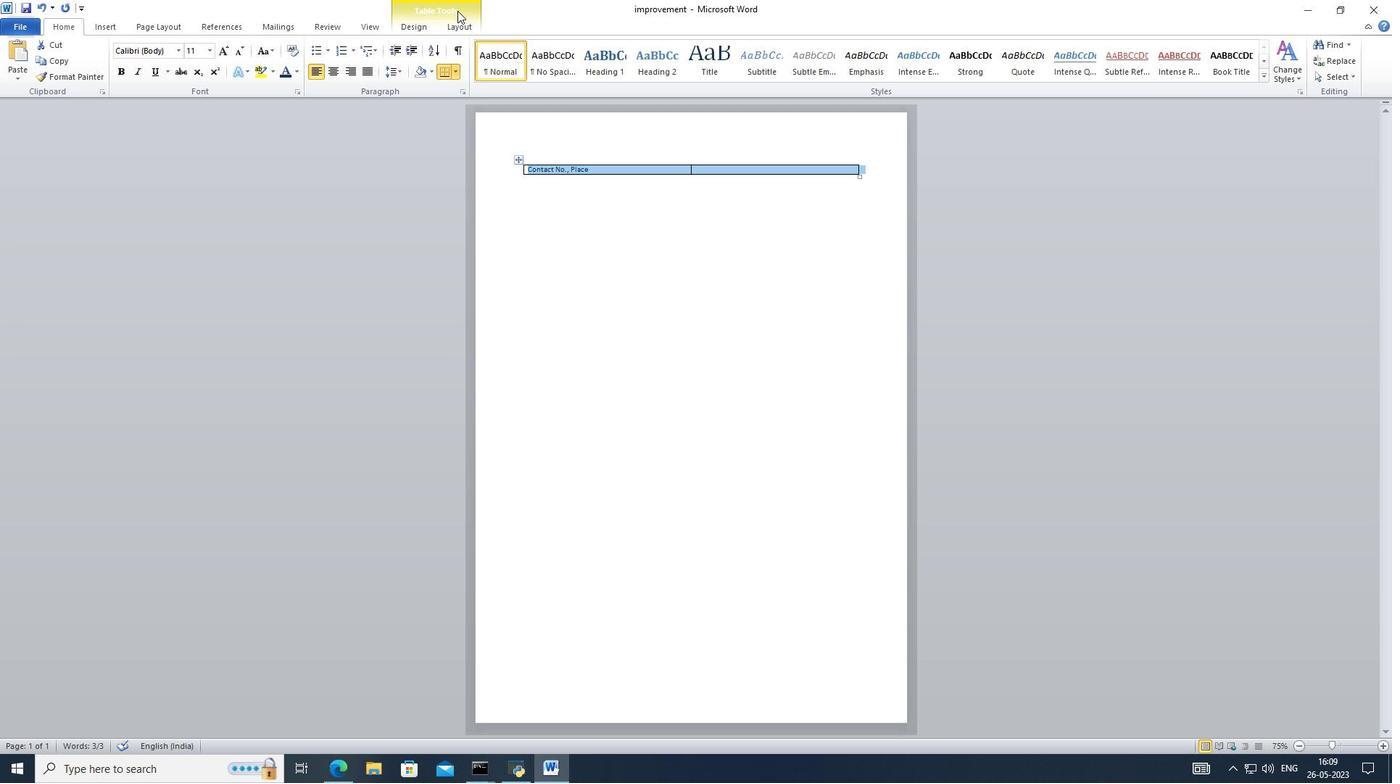 
Action: Mouse pressed left at (451, 8)
Screenshot: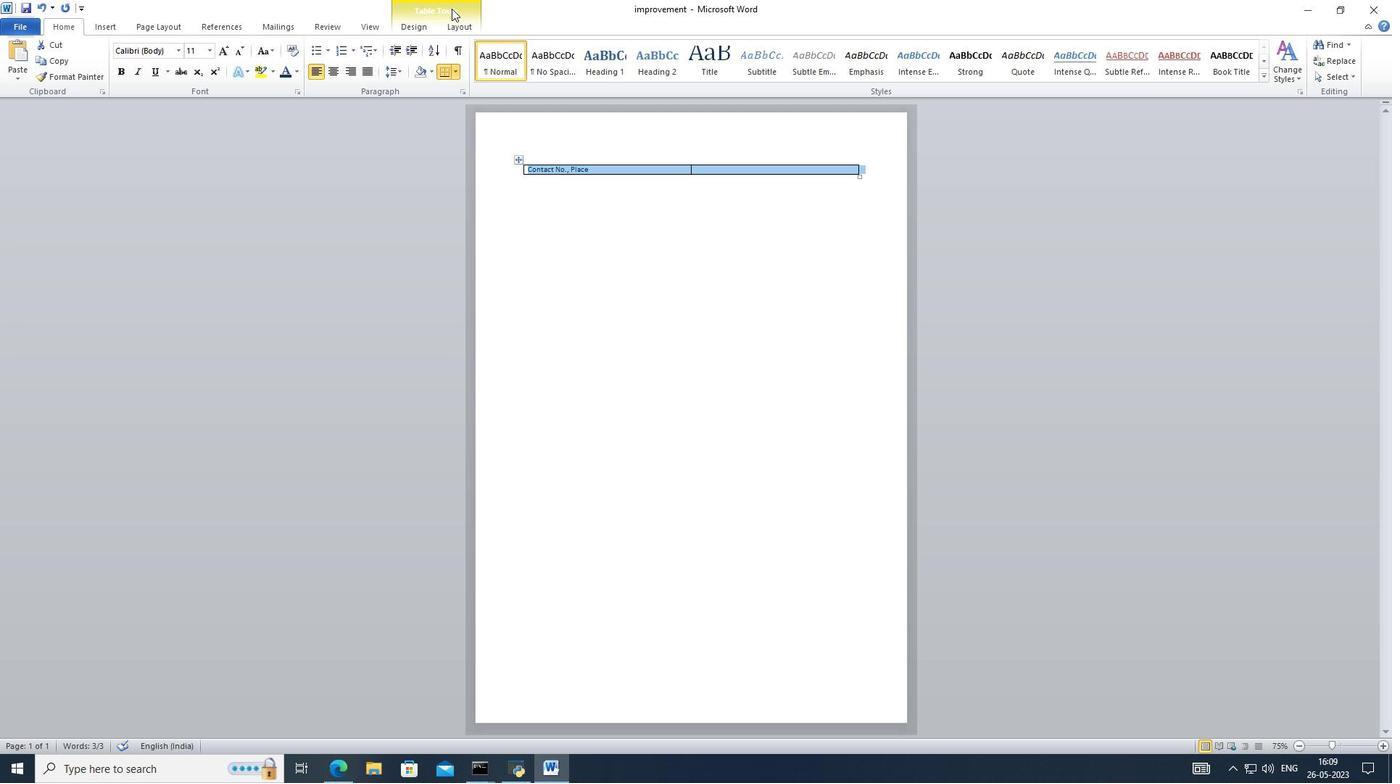 
Action: Mouse moved to (601, 58)
Screenshot: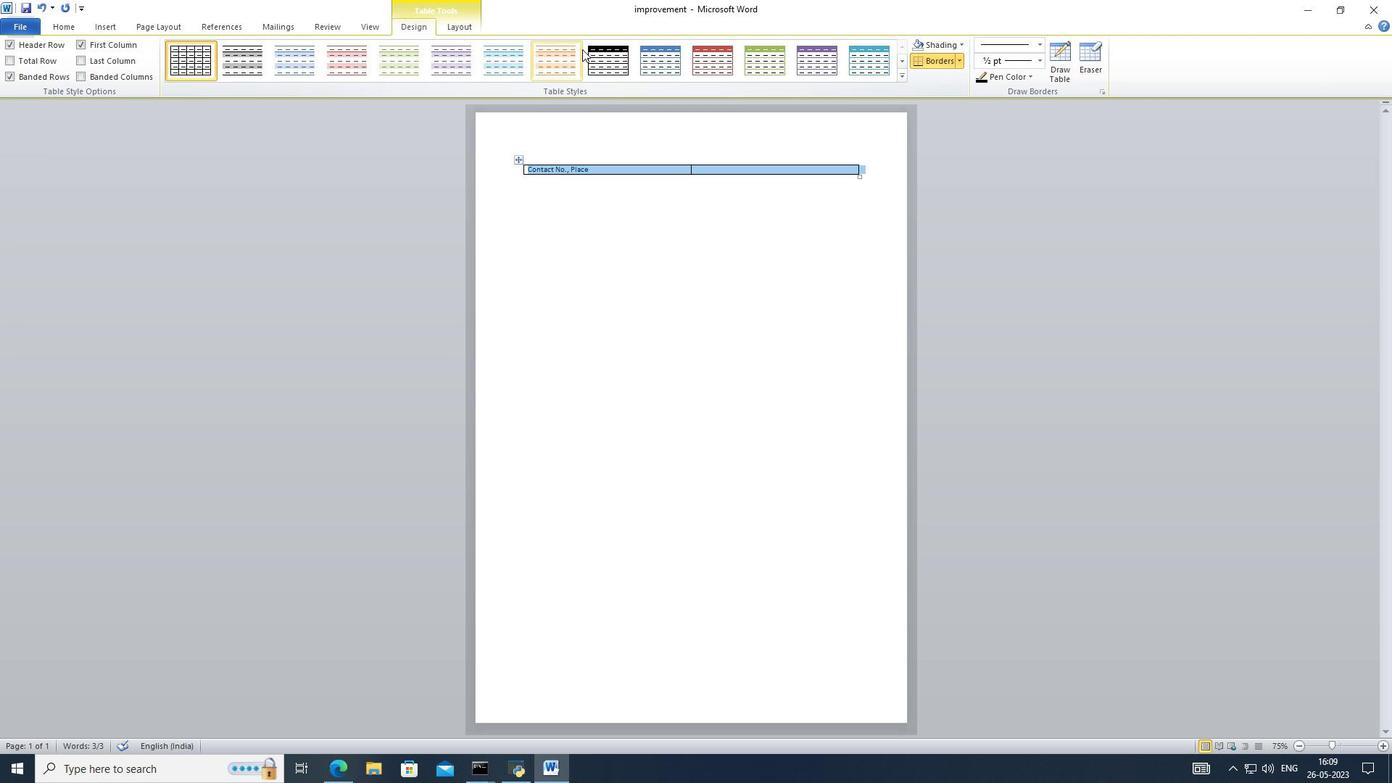 
Action: Mouse pressed left at (601, 58)
Screenshot: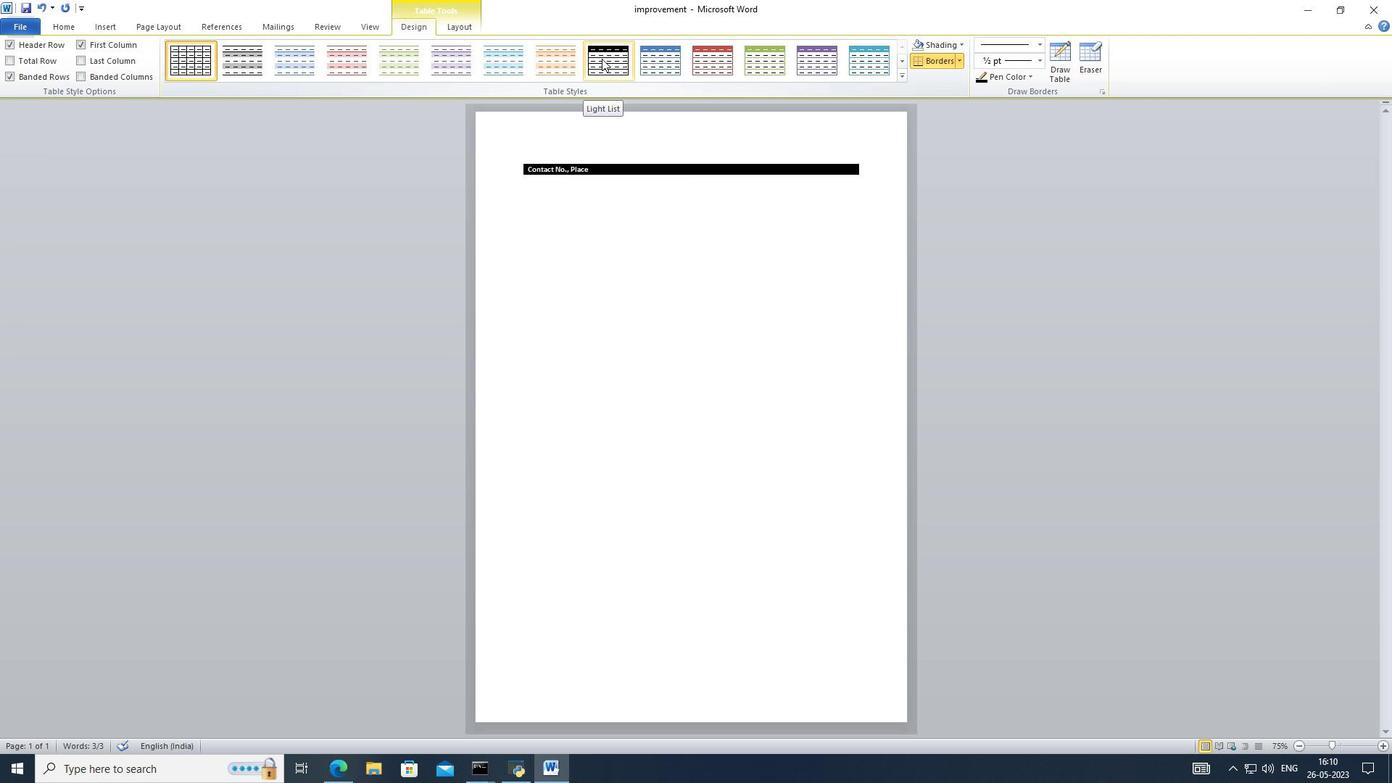 
Action: Mouse moved to (535, 255)
Screenshot: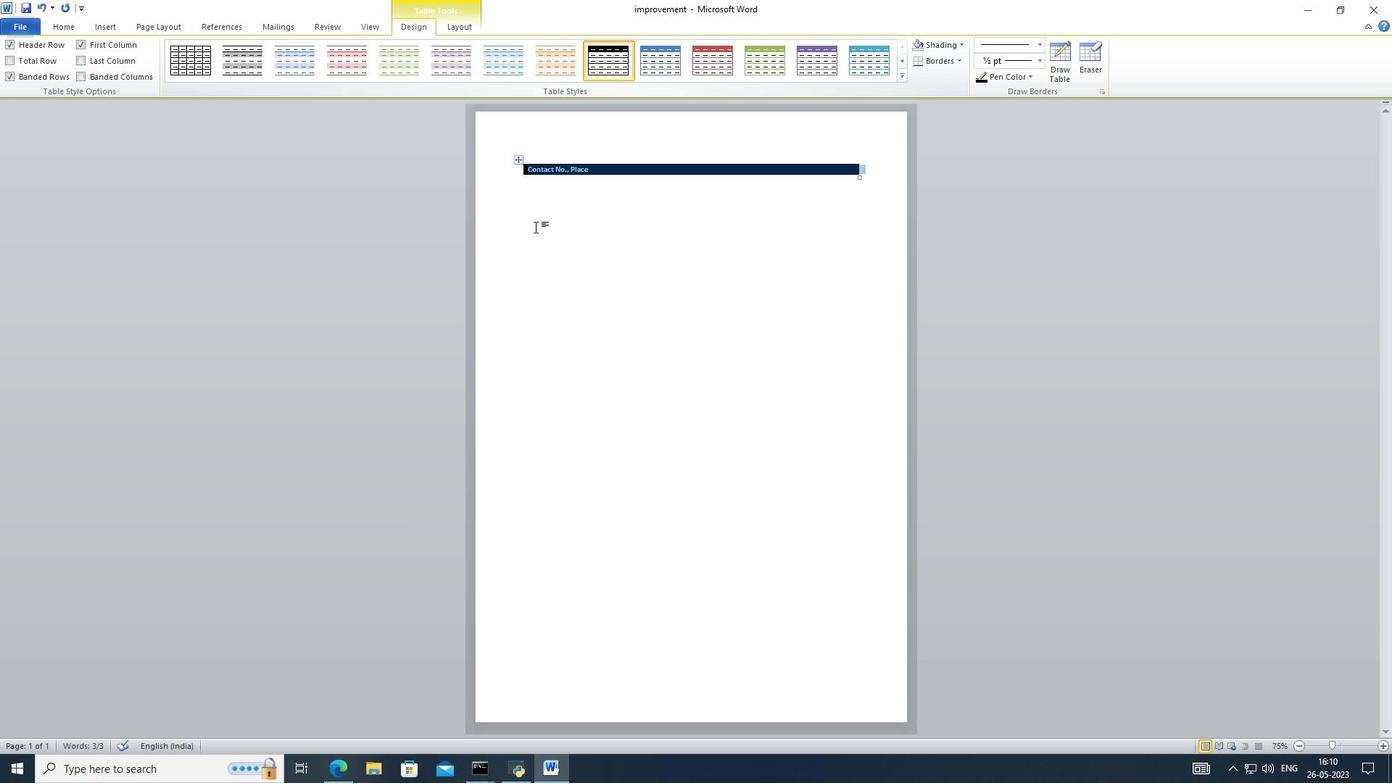 
Action: Mouse pressed left at (535, 255)
Screenshot: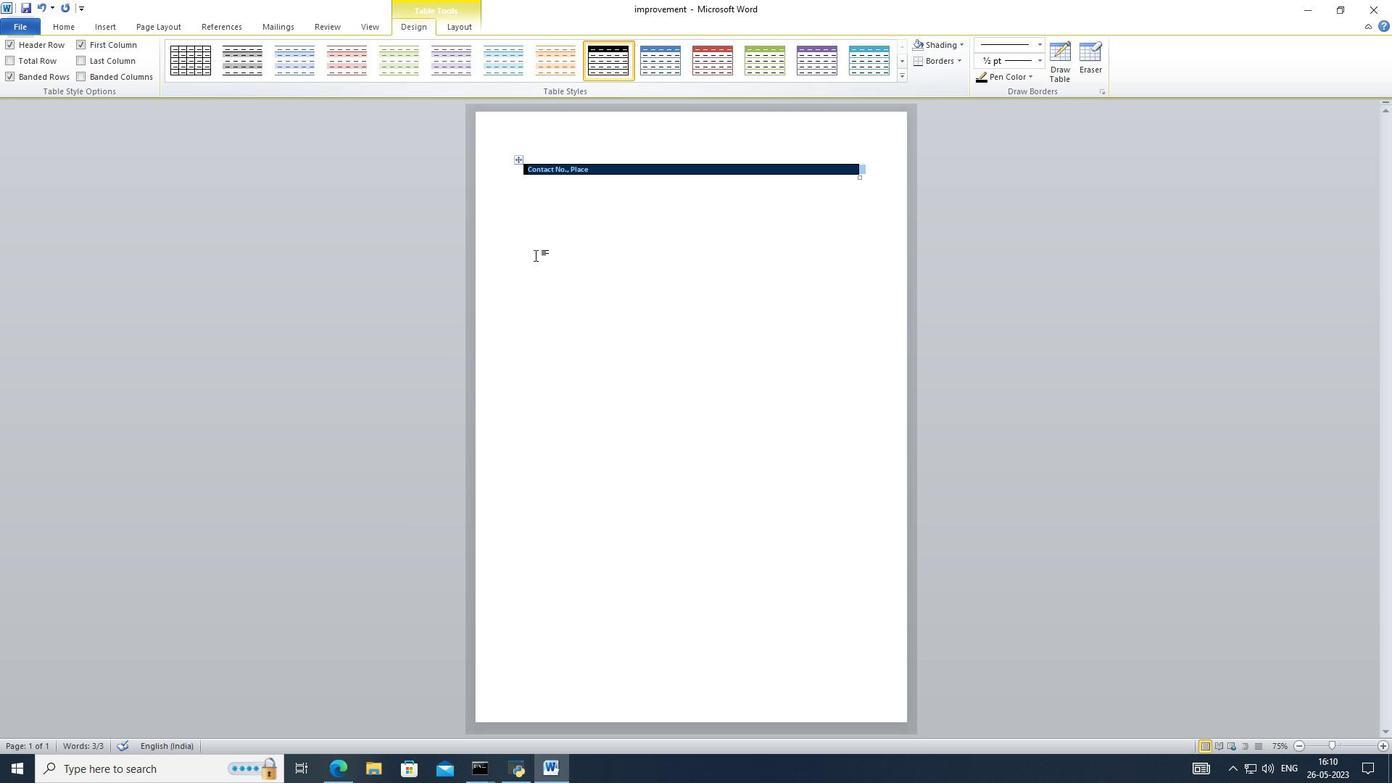 
Action: Mouse moved to (524, 174)
Screenshot: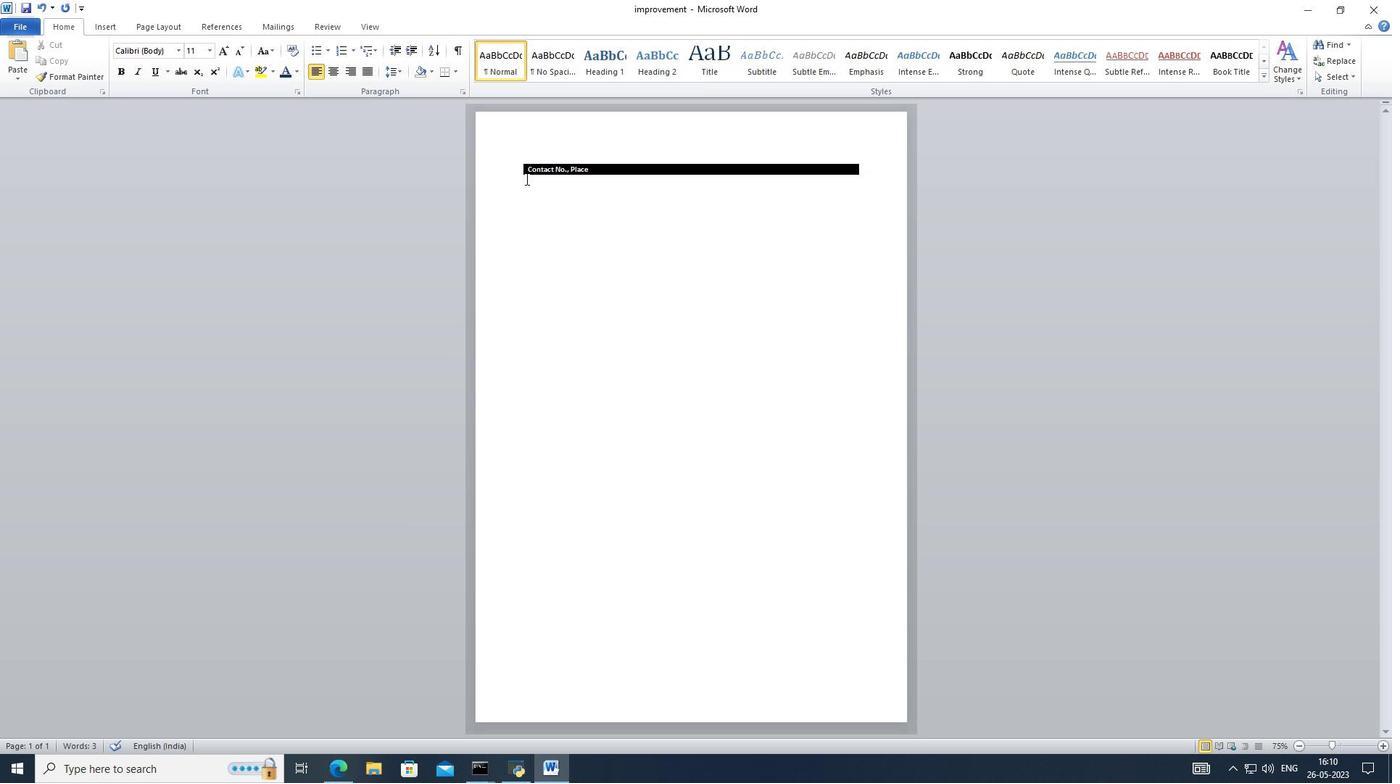 
